 Task: Open Card Business License Review in Board Market Analysis for Mergers and Acquisitions to Workspace Event Planning and Coordination and add a team member Softage.1@softage.net, a label Green, a checklist Public Relations, an attachment from Trello, a color Green and finally, add a card description 'Develop and launch new customer engagement program' and a comment 'This task requires us to be proactive in identifying potential opportunities for improvement and growth.'. Add a start date 'Jan 09, 1900' with a due date 'Jan 16, 1900'
Action: Mouse moved to (734, 190)
Screenshot: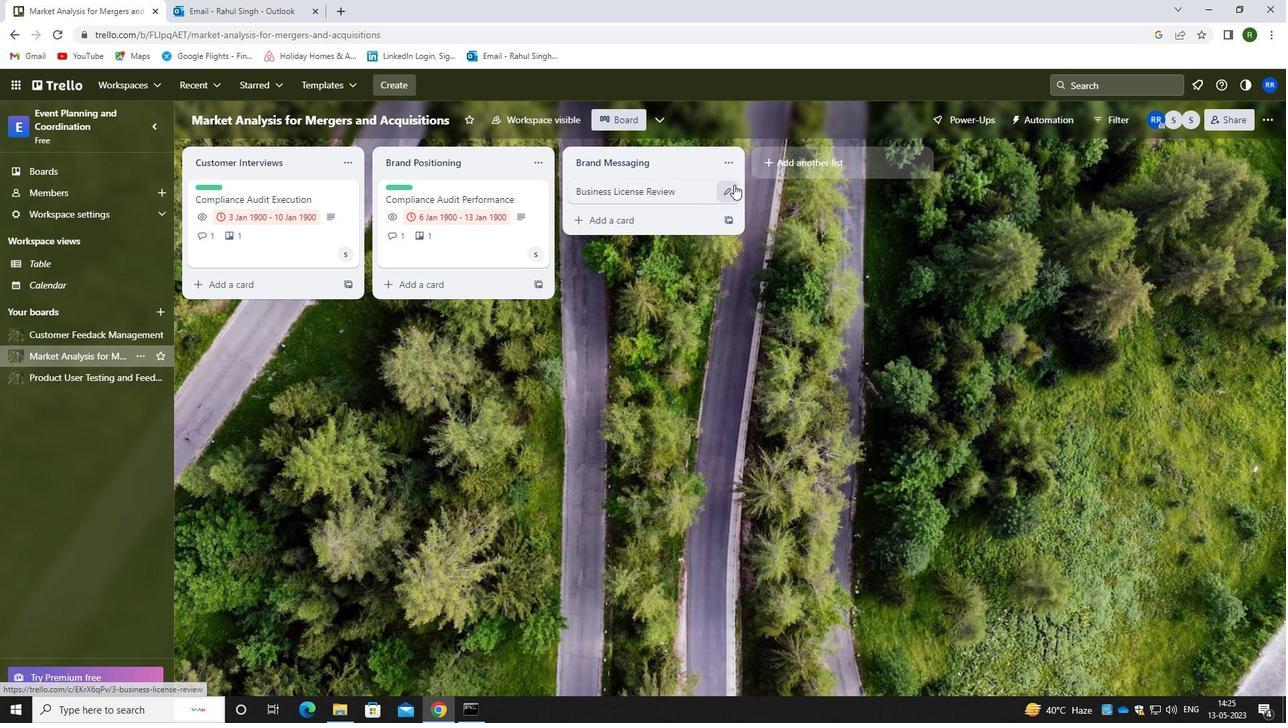 
Action: Mouse pressed left at (734, 190)
Screenshot: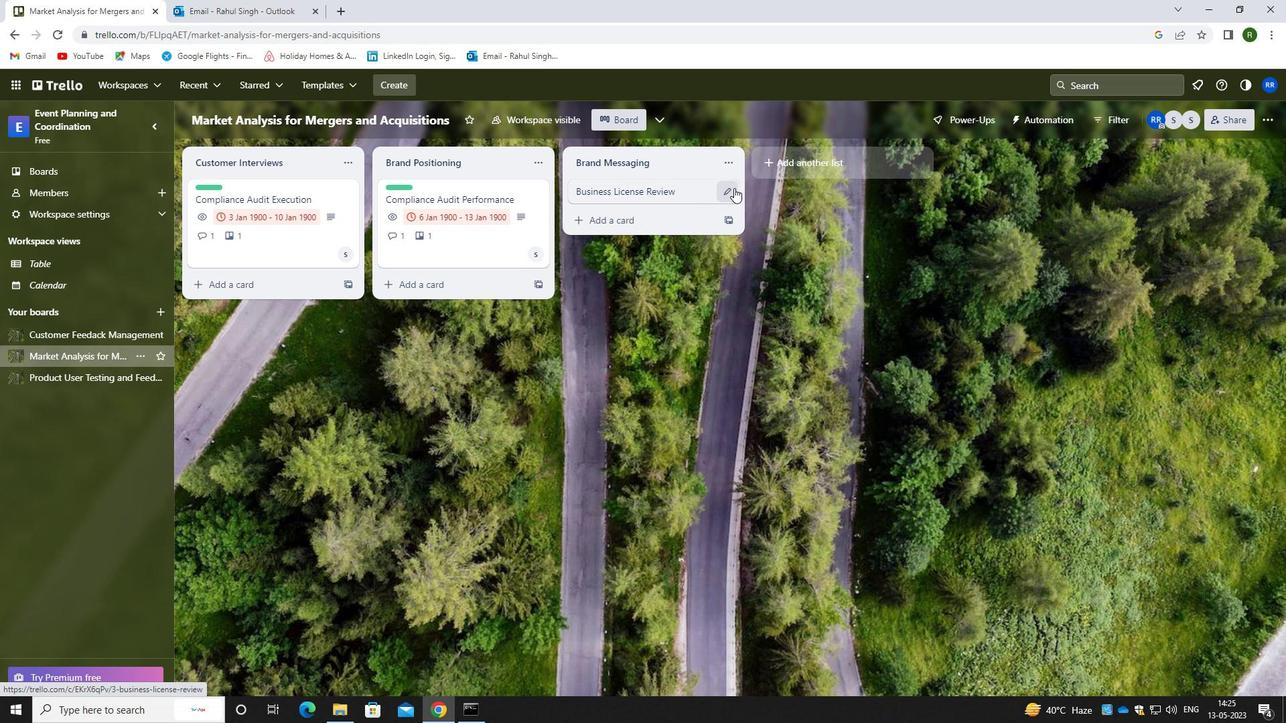 
Action: Mouse moved to (788, 193)
Screenshot: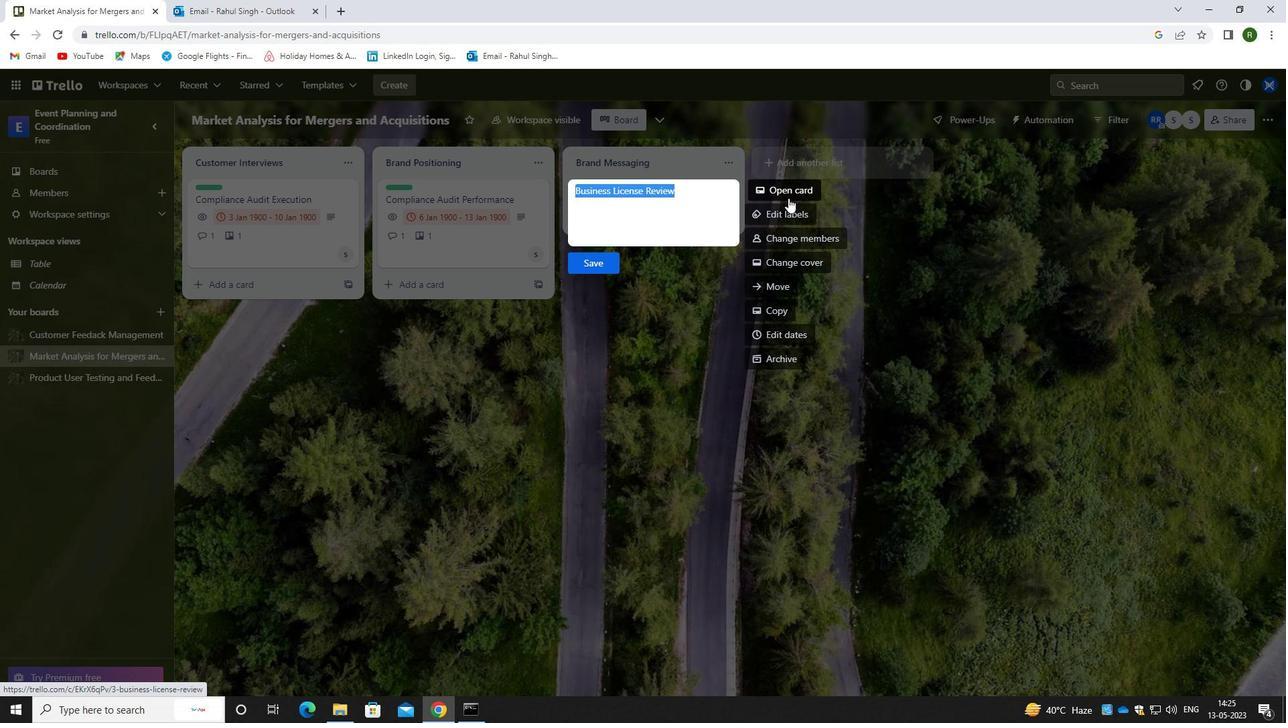 
Action: Mouse pressed left at (788, 193)
Screenshot: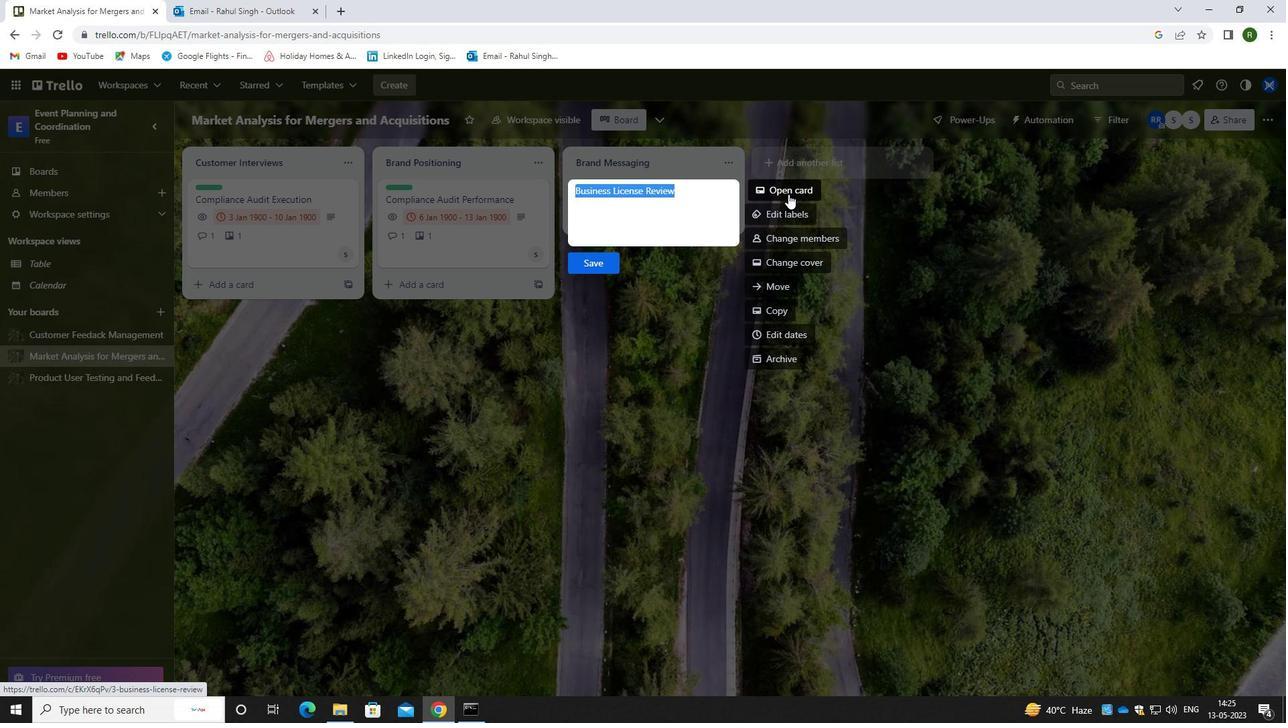 
Action: Mouse moved to (802, 238)
Screenshot: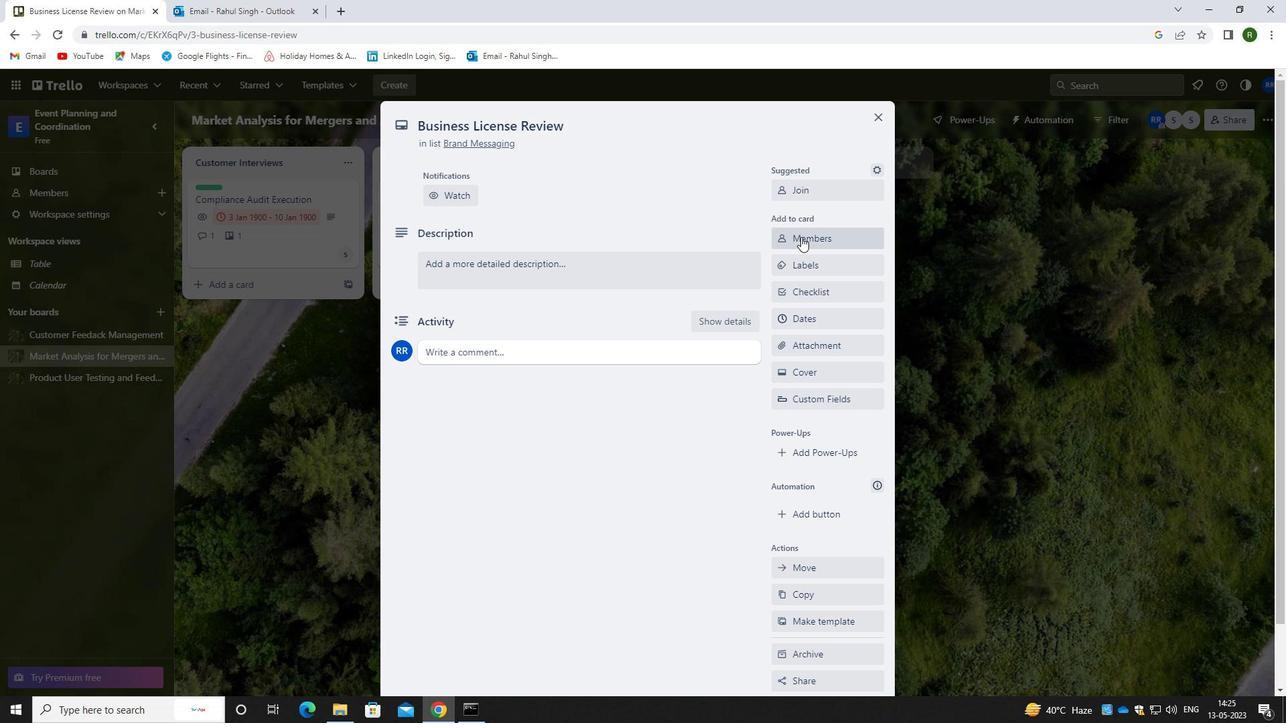 
Action: Mouse pressed left at (802, 238)
Screenshot: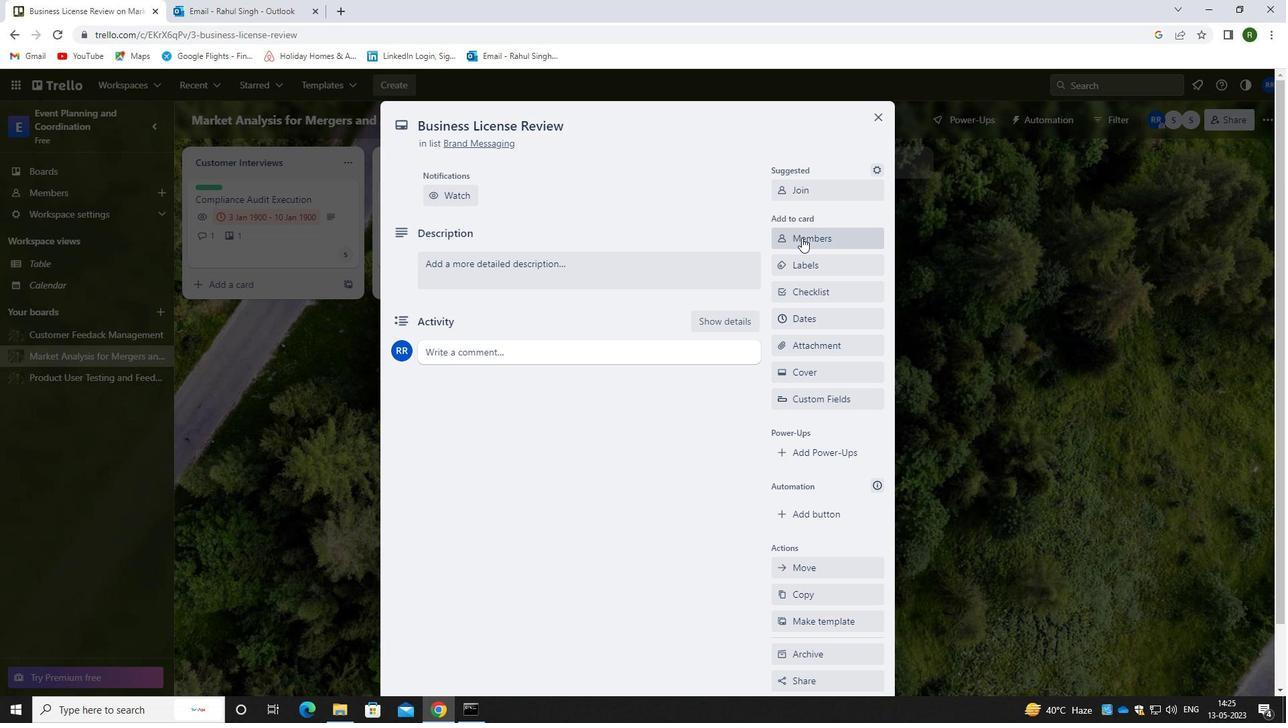
Action: Mouse moved to (743, 258)
Screenshot: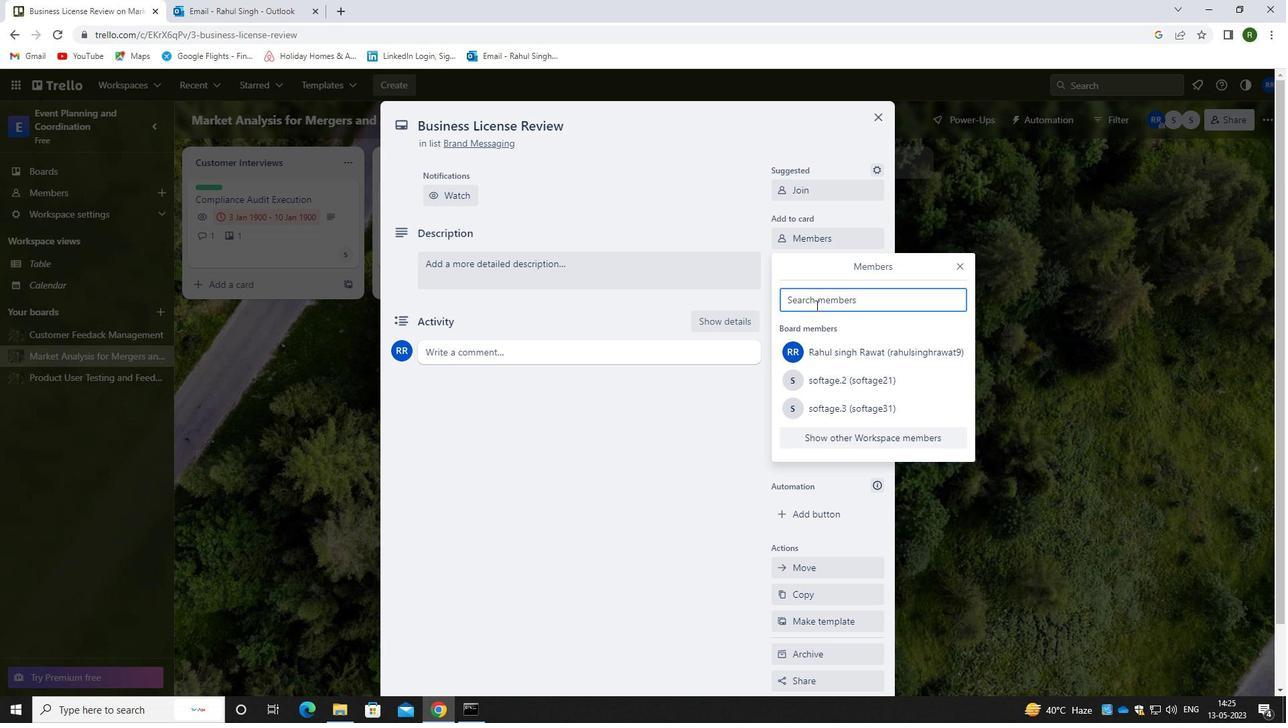 
Action: Key pressed <Key.caps_lock>s<Key.caps_lock>oftage.1<Key.shift>@SOFTAGE.NET
Screenshot: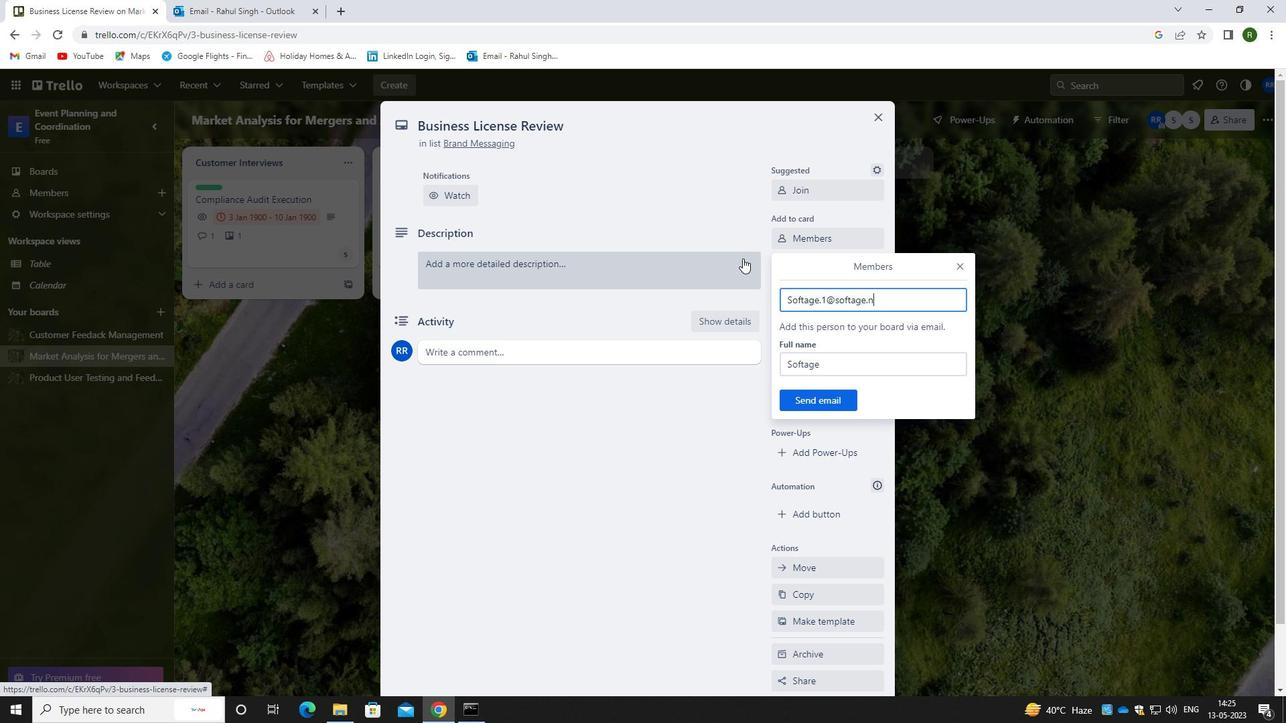 
Action: Mouse moved to (794, 398)
Screenshot: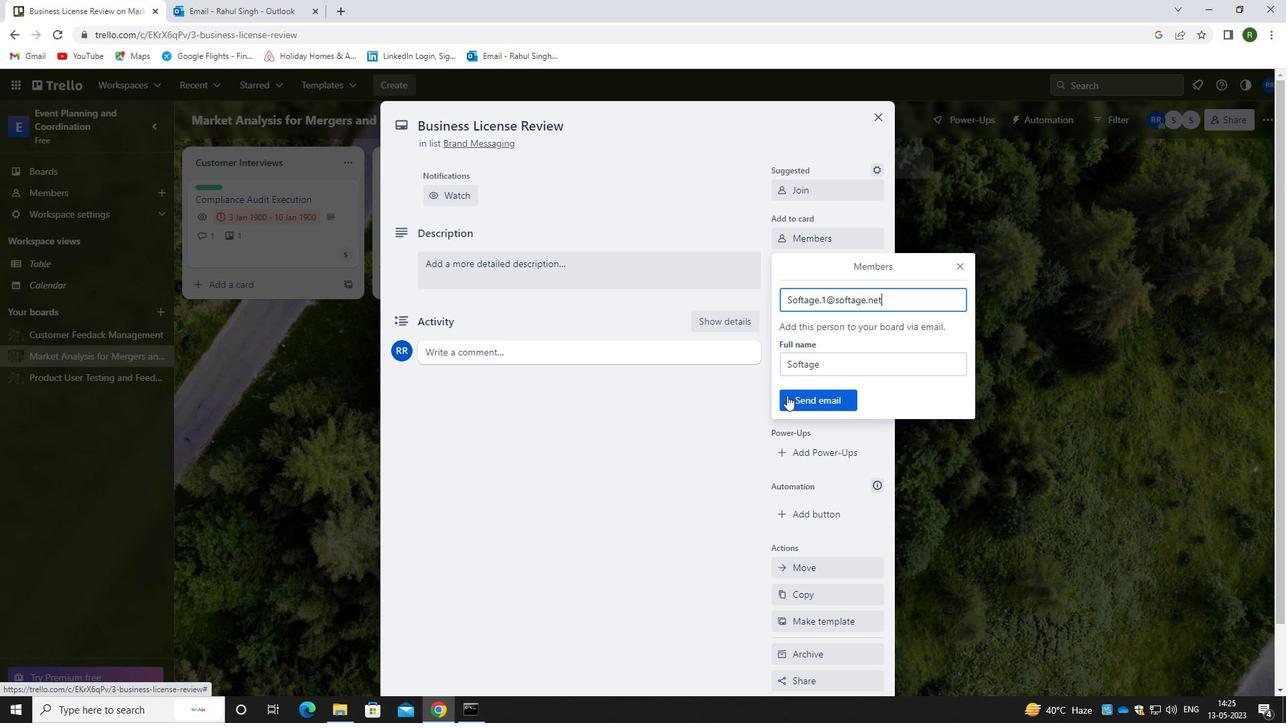 
Action: Mouse pressed left at (794, 398)
Screenshot: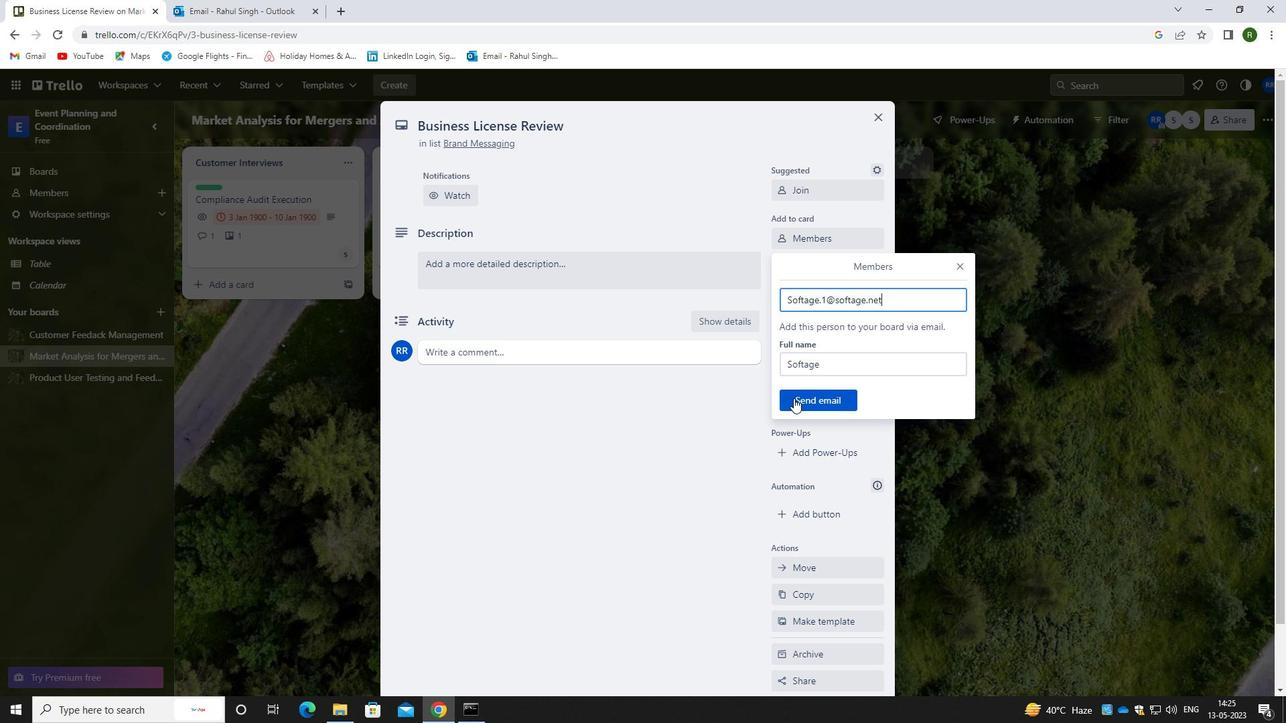 
Action: Mouse moved to (812, 266)
Screenshot: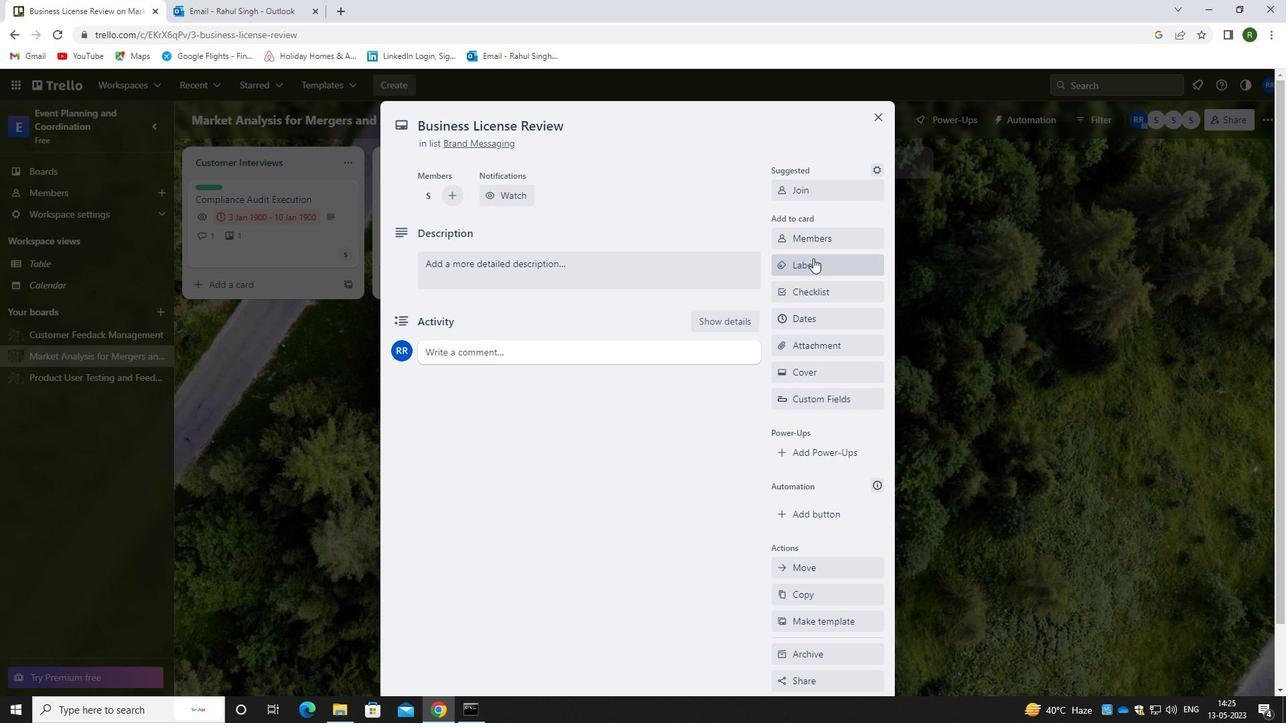 
Action: Mouse pressed left at (812, 266)
Screenshot: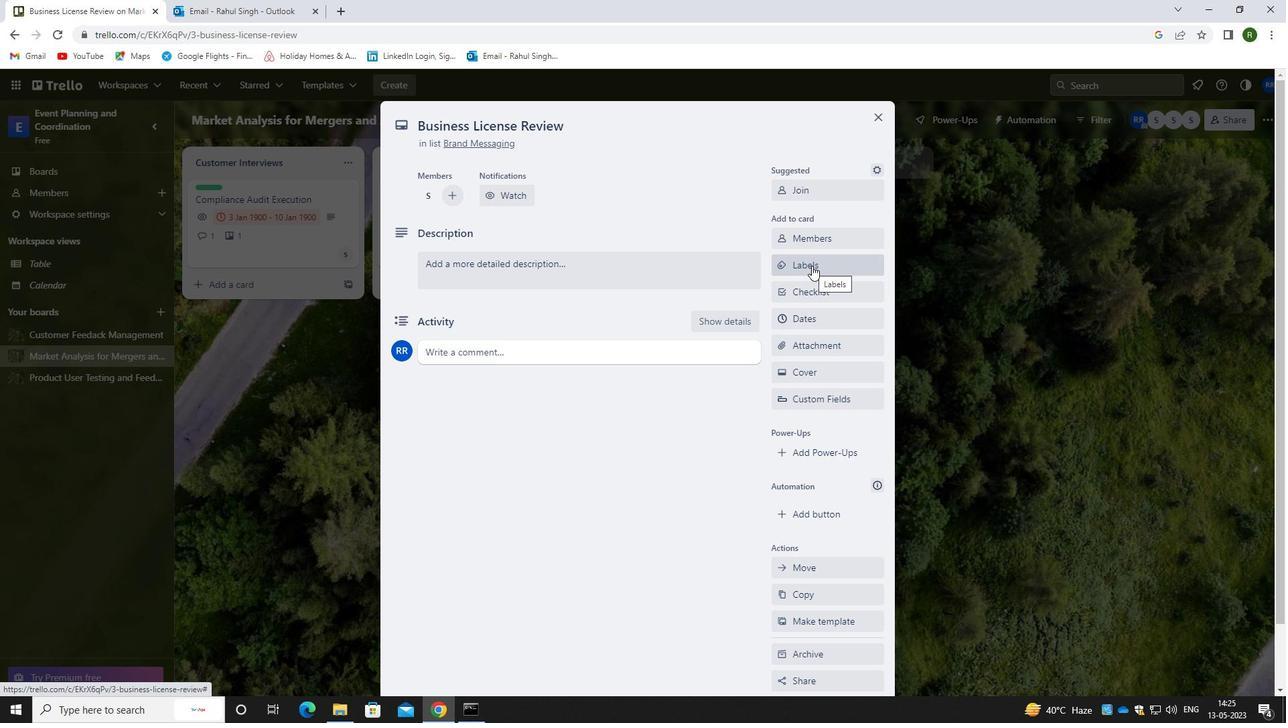 
Action: Mouse moved to (808, 270)
Screenshot: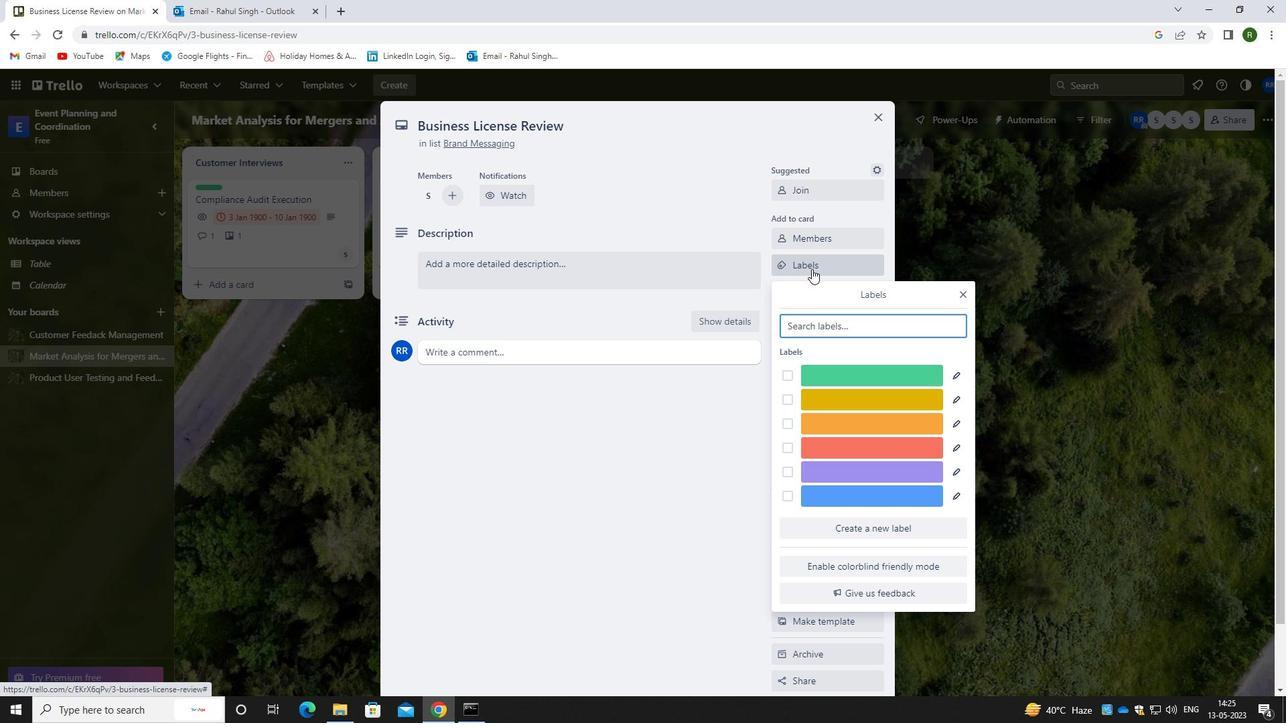 
Action: Key pressed GREEN
Screenshot: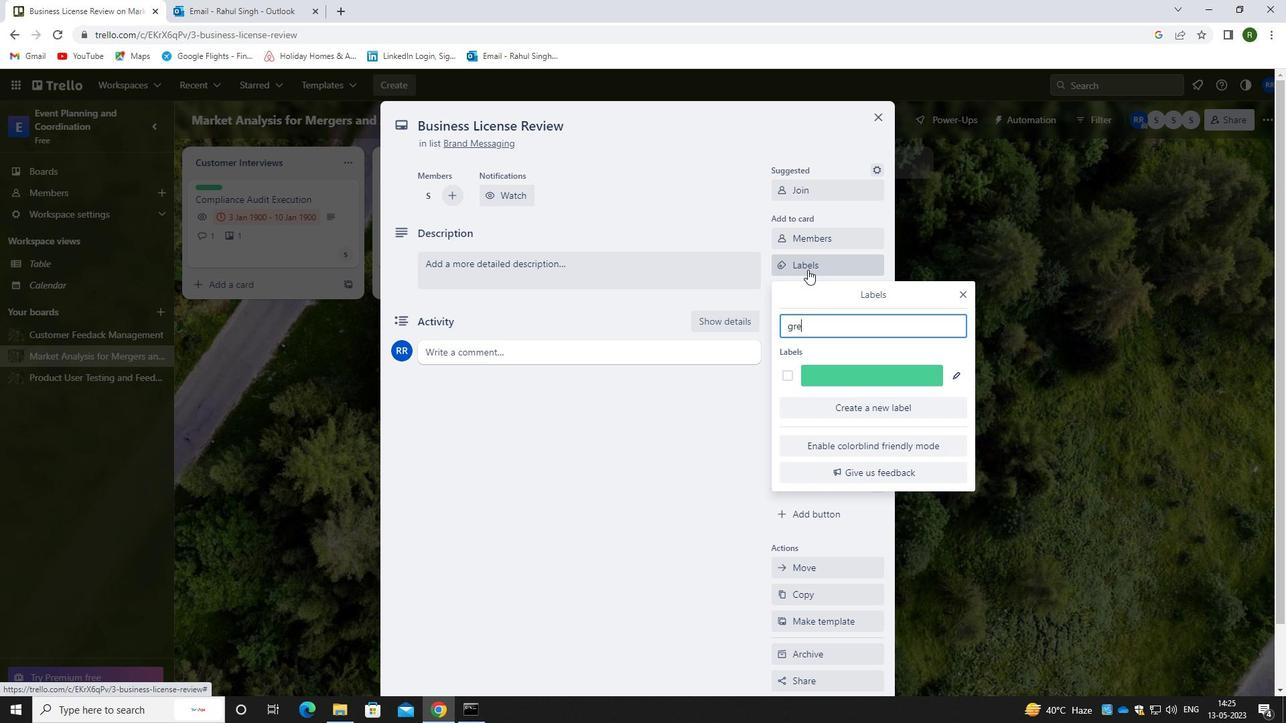 
Action: Mouse moved to (790, 375)
Screenshot: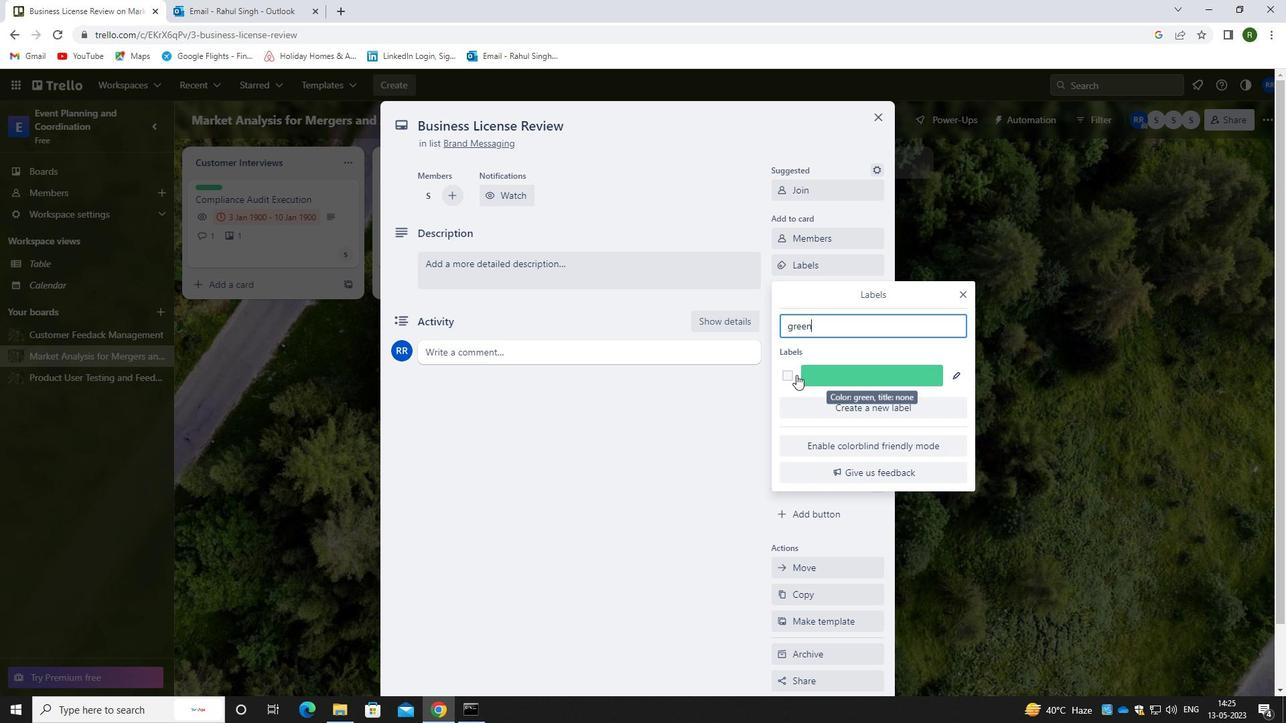 
Action: Mouse pressed left at (790, 375)
Screenshot: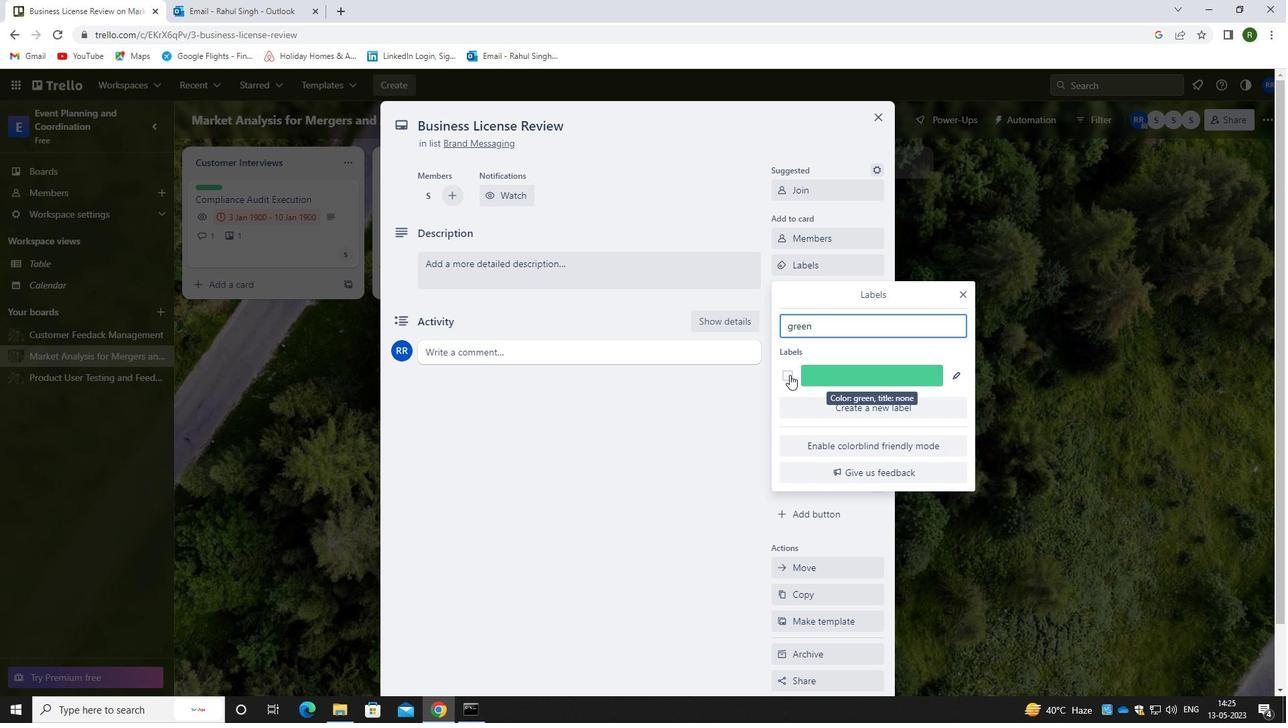 
Action: Mouse moved to (696, 422)
Screenshot: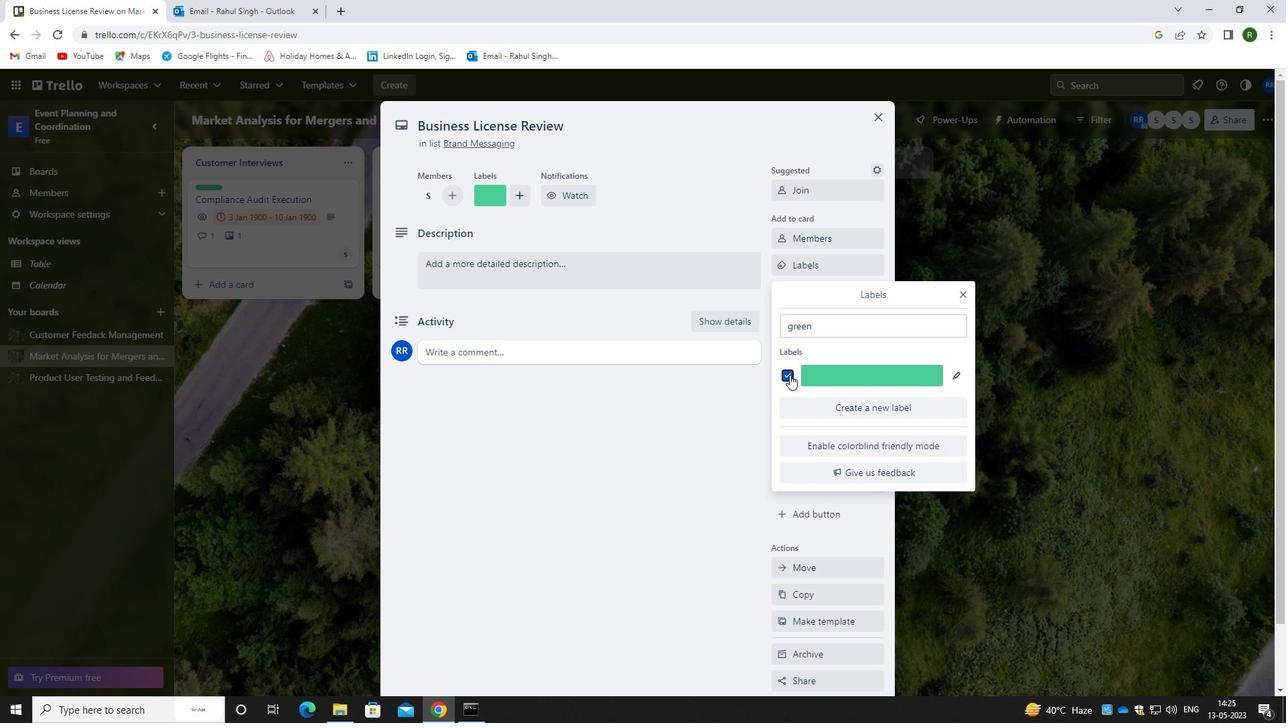 
Action: Mouse pressed left at (696, 422)
Screenshot: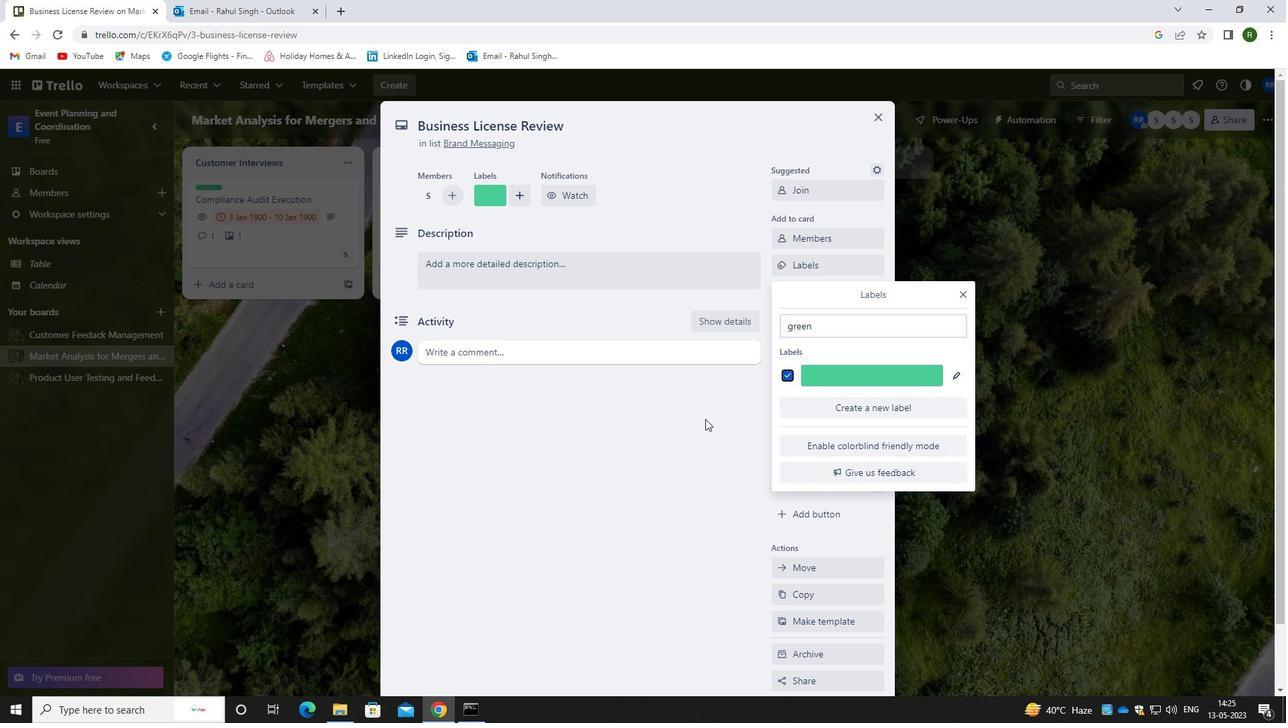 
Action: Mouse moved to (819, 295)
Screenshot: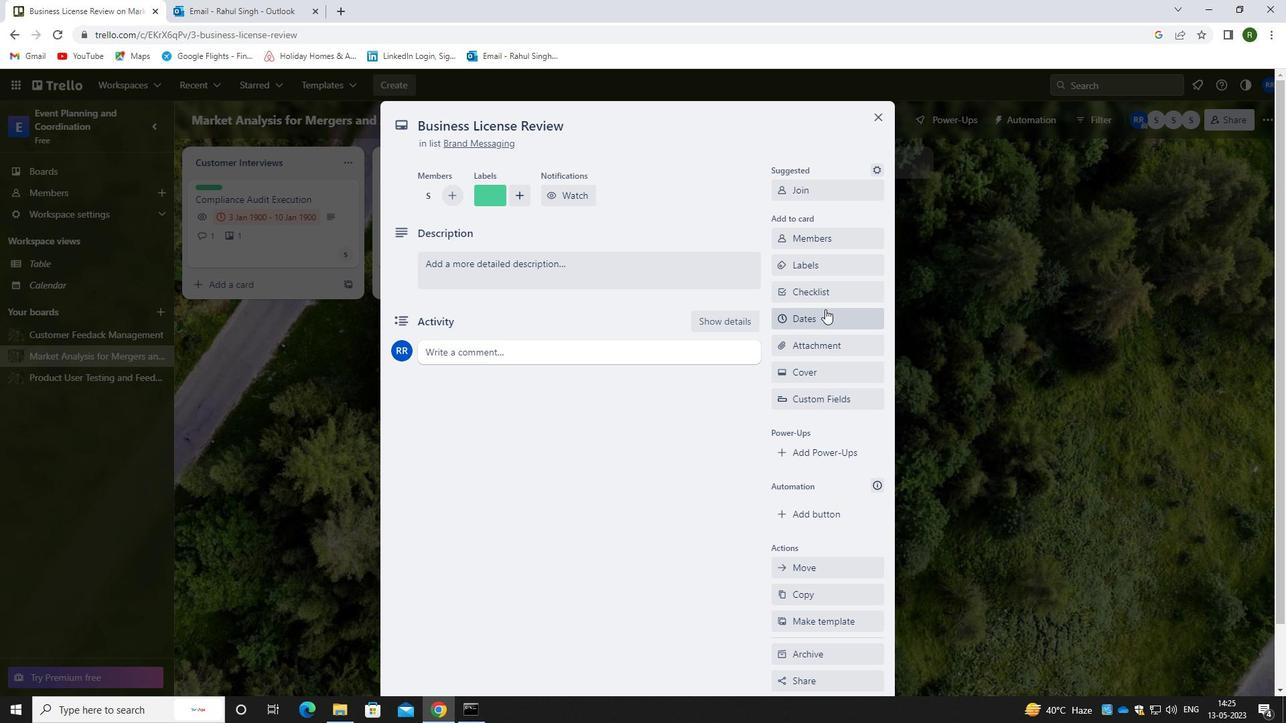 
Action: Mouse pressed left at (819, 295)
Screenshot: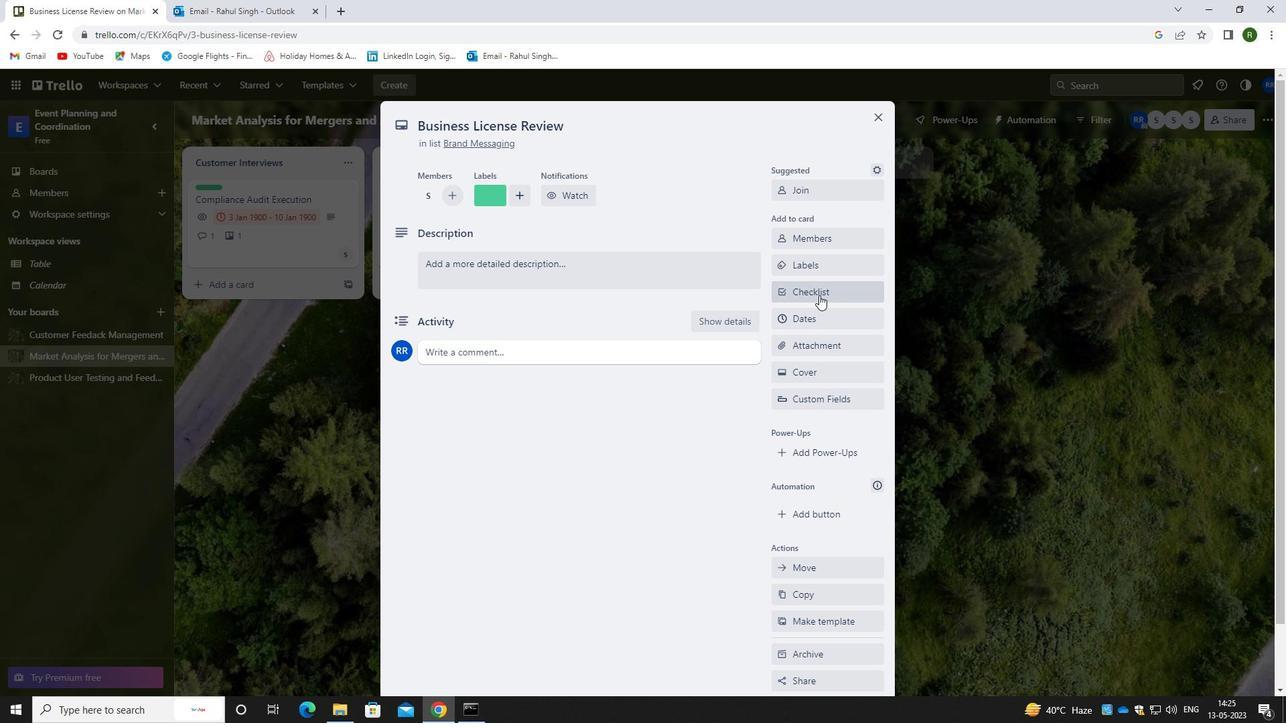
Action: Mouse moved to (780, 397)
Screenshot: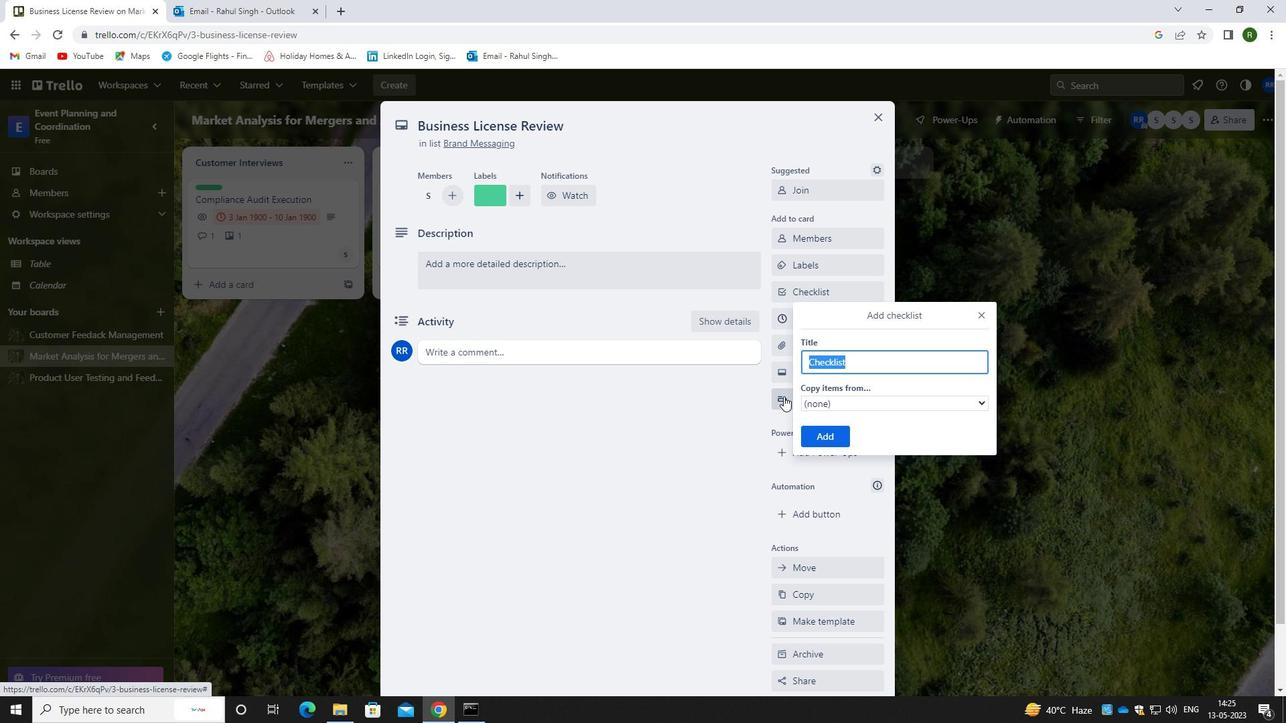 
Action: Key pressed <Key.caps_lock>P<Key.caps_lock>UBLIC<Key.space><Key.caps_lock>R<Key.caps_lock>ELATIONS
Screenshot: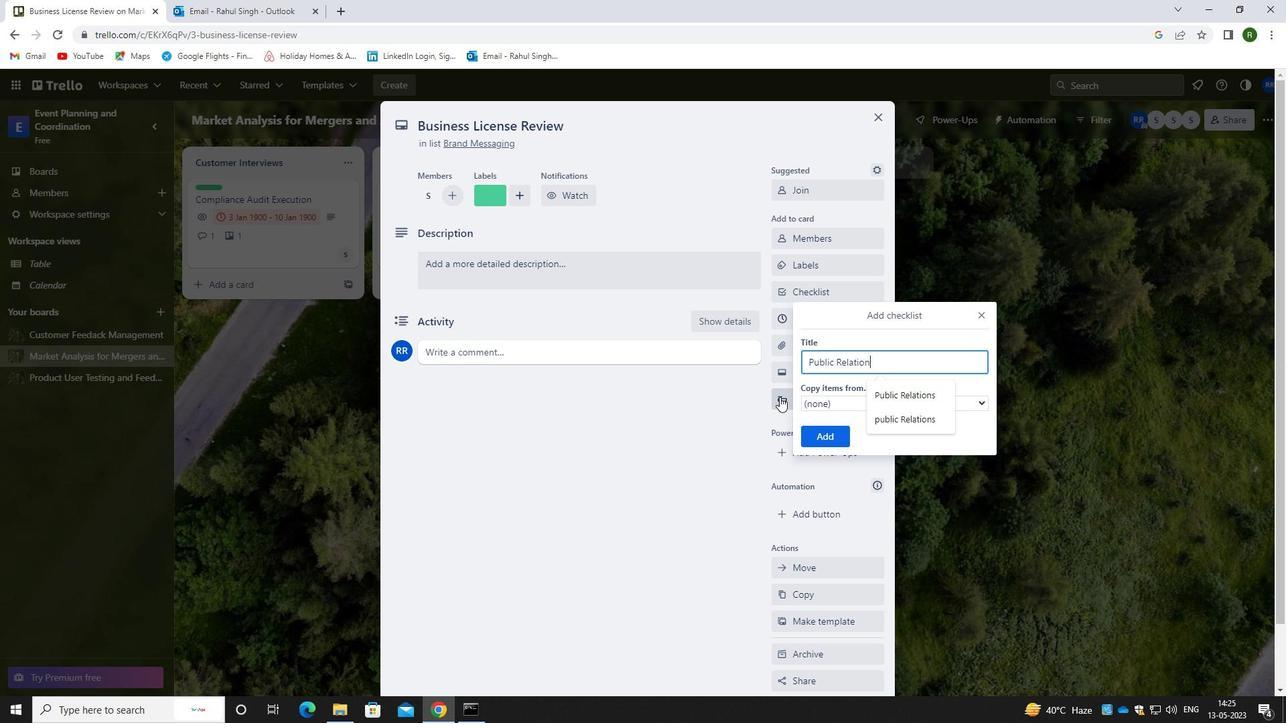 
Action: Mouse moved to (827, 433)
Screenshot: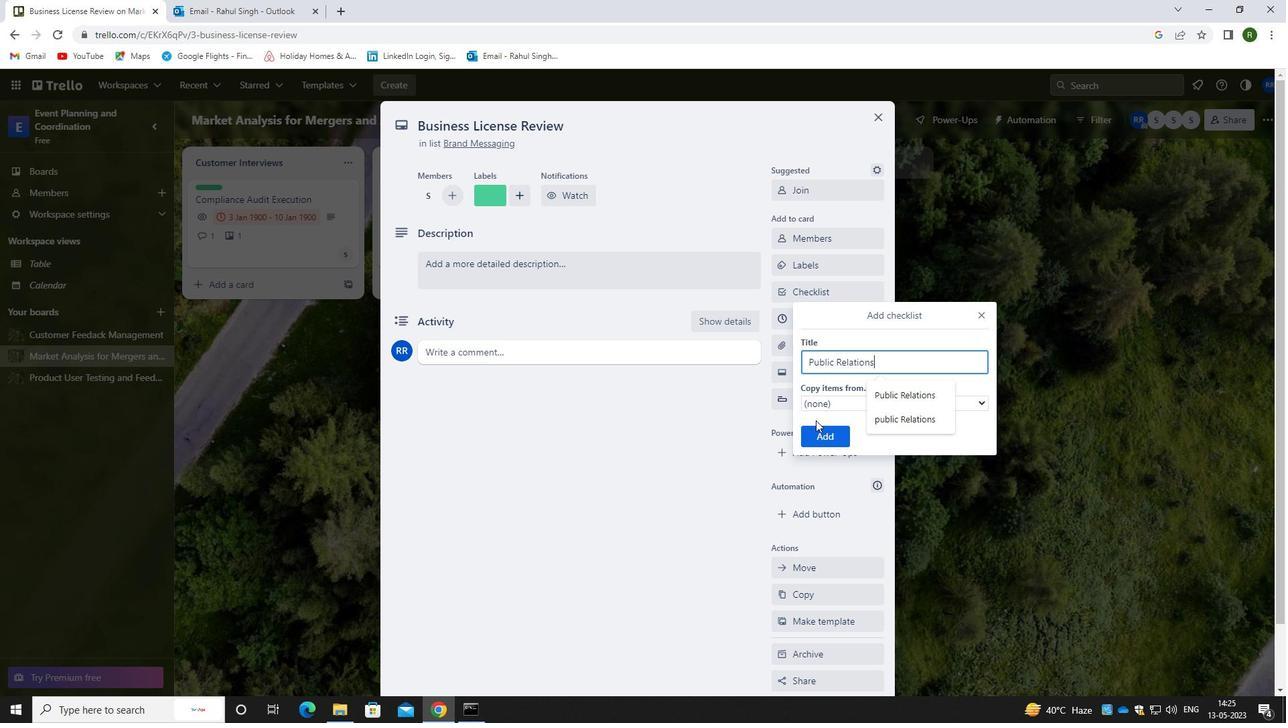 
Action: Mouse pressed left at (827, 433)
Screenshot: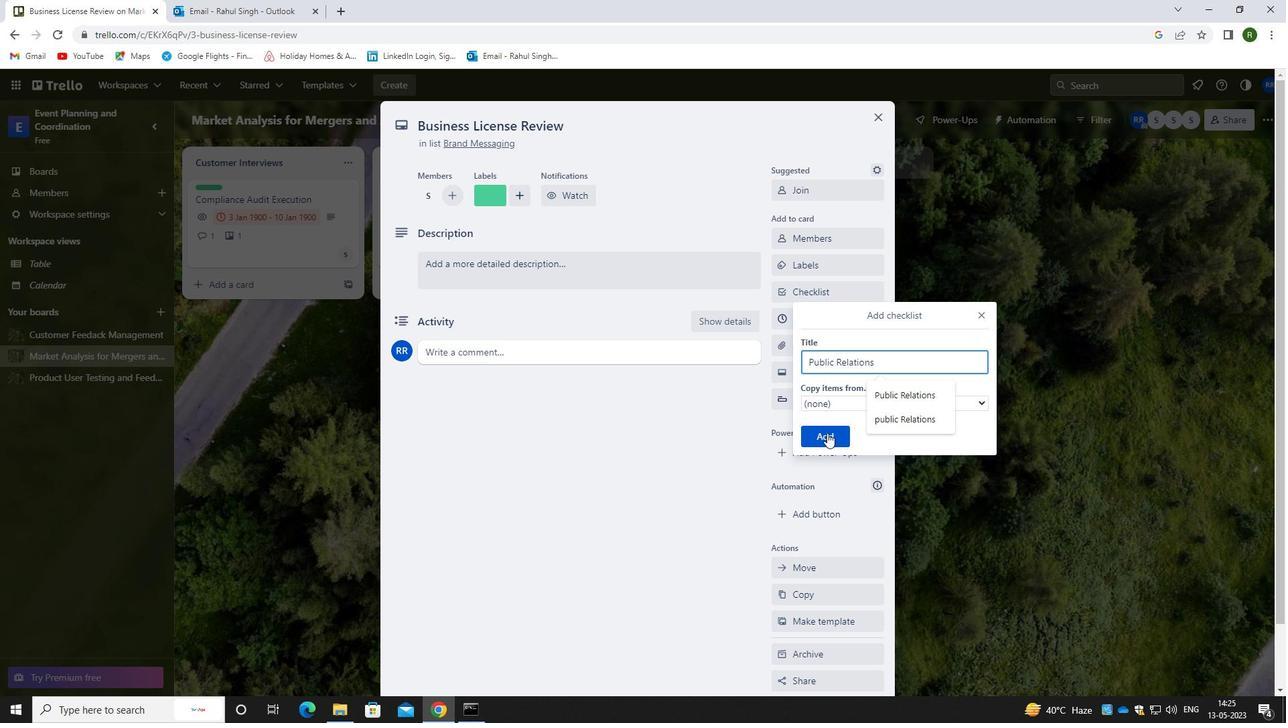 
Action: Mouse moved to (813, 343)
Screenshot: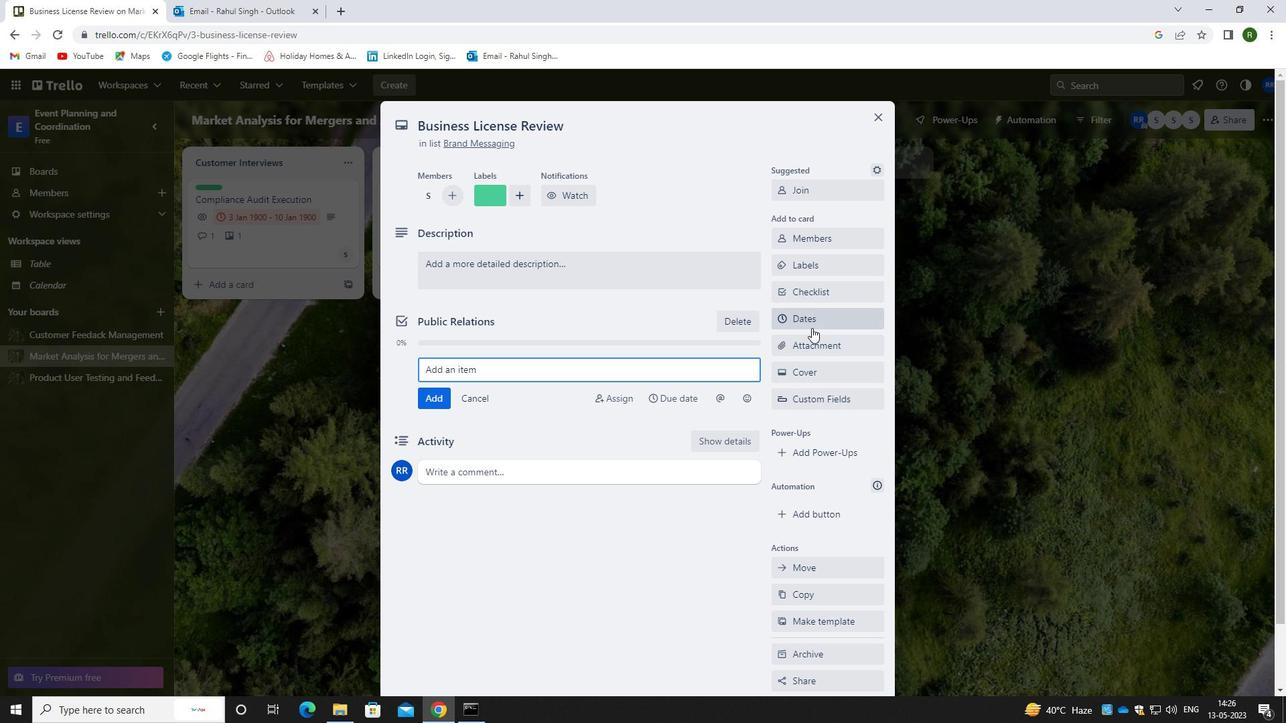 
Action: Mouse pressed left at (813, 343)
Screenshot: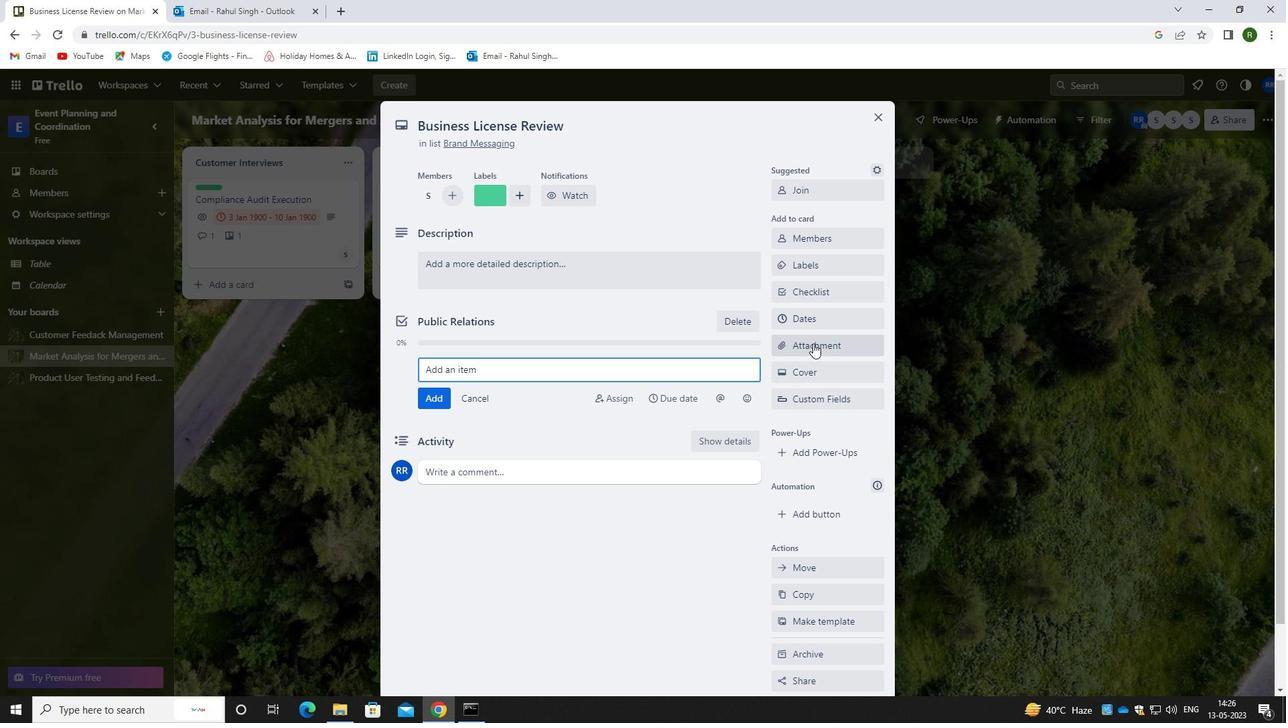 
Action: Mouse moved to (816, 424)
Screenshot: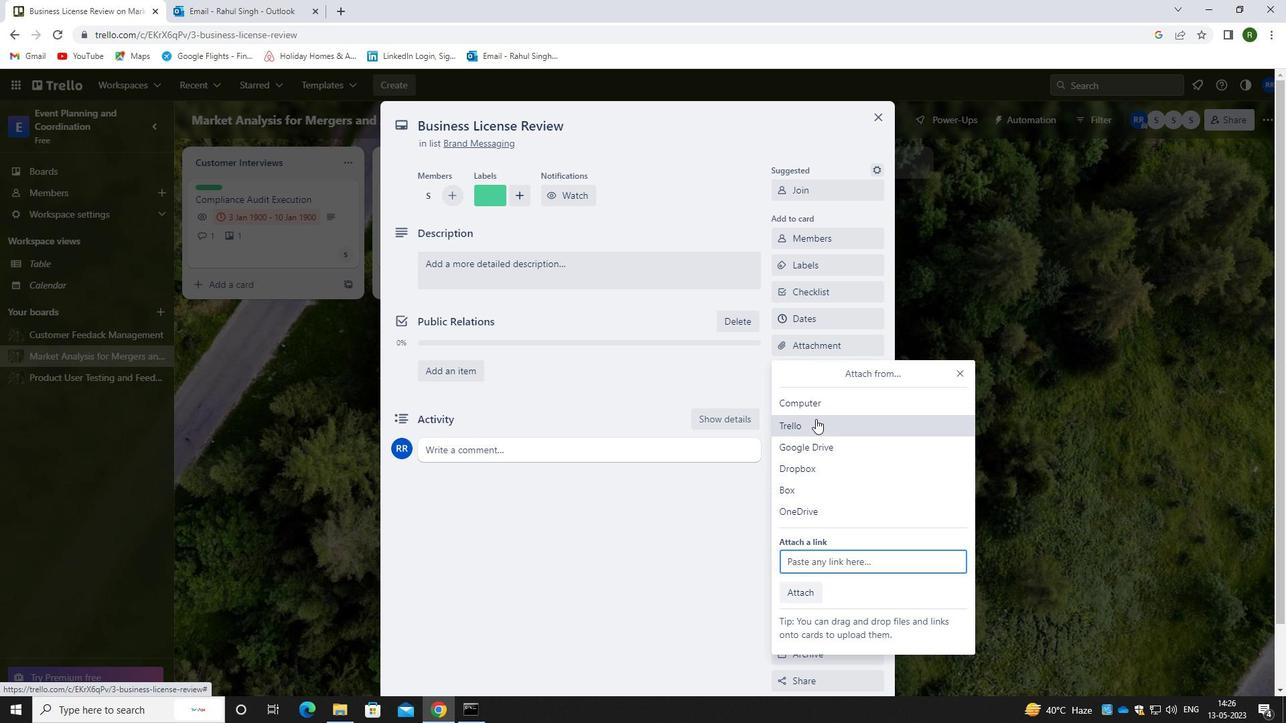 
Action: Mouse pressed left at (816, 424)
Screenshot: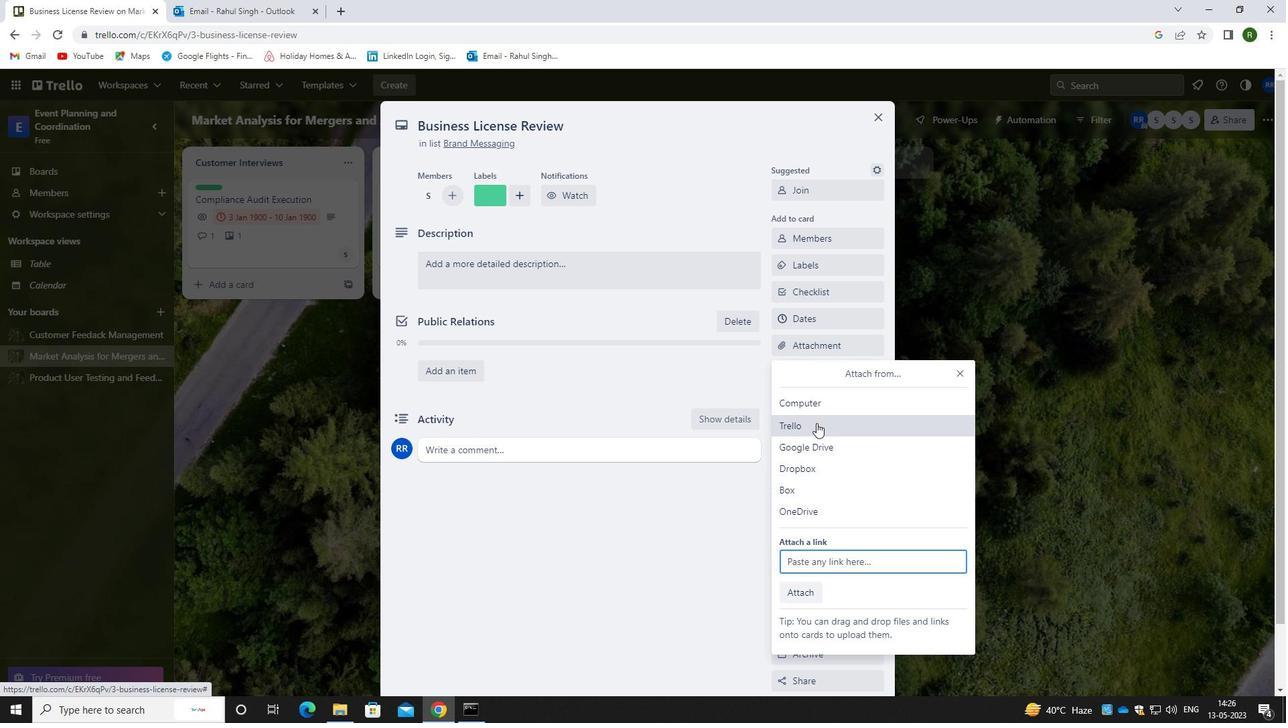 
Action: Mouse moved to (850, 362)
Screenshot: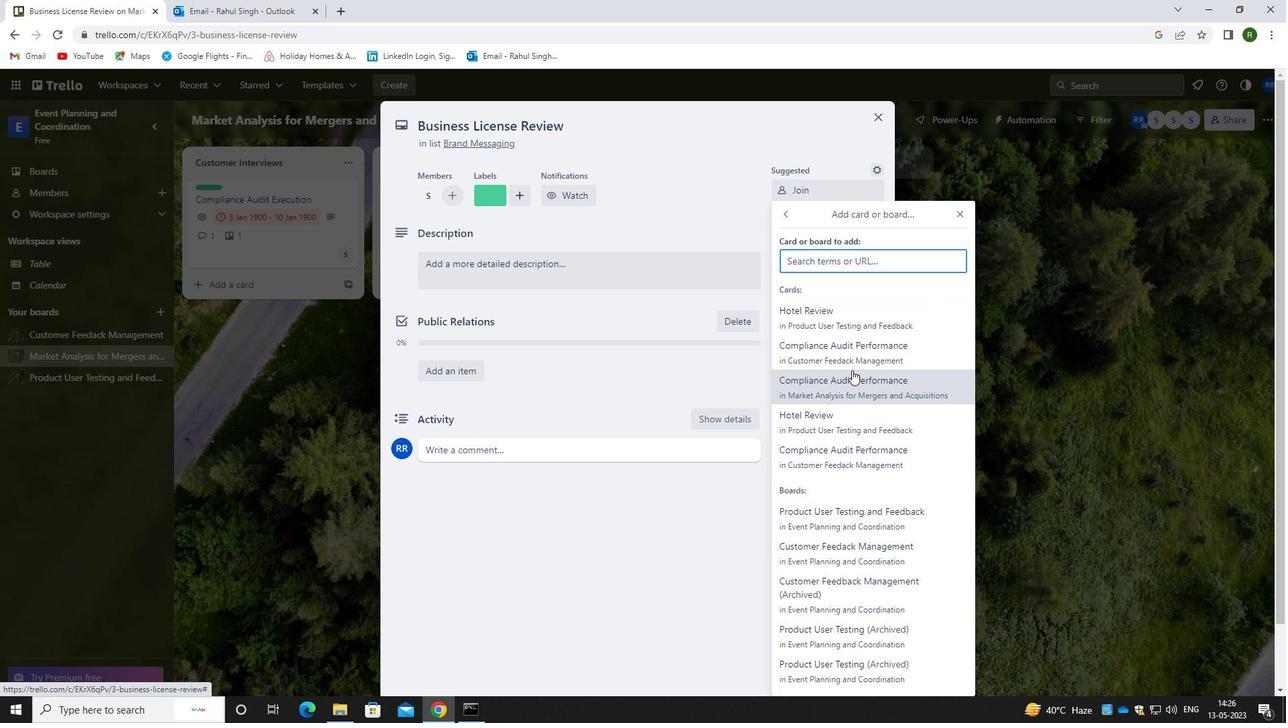 
Action: Mouse pressed left at (850, 362)
Screenshot: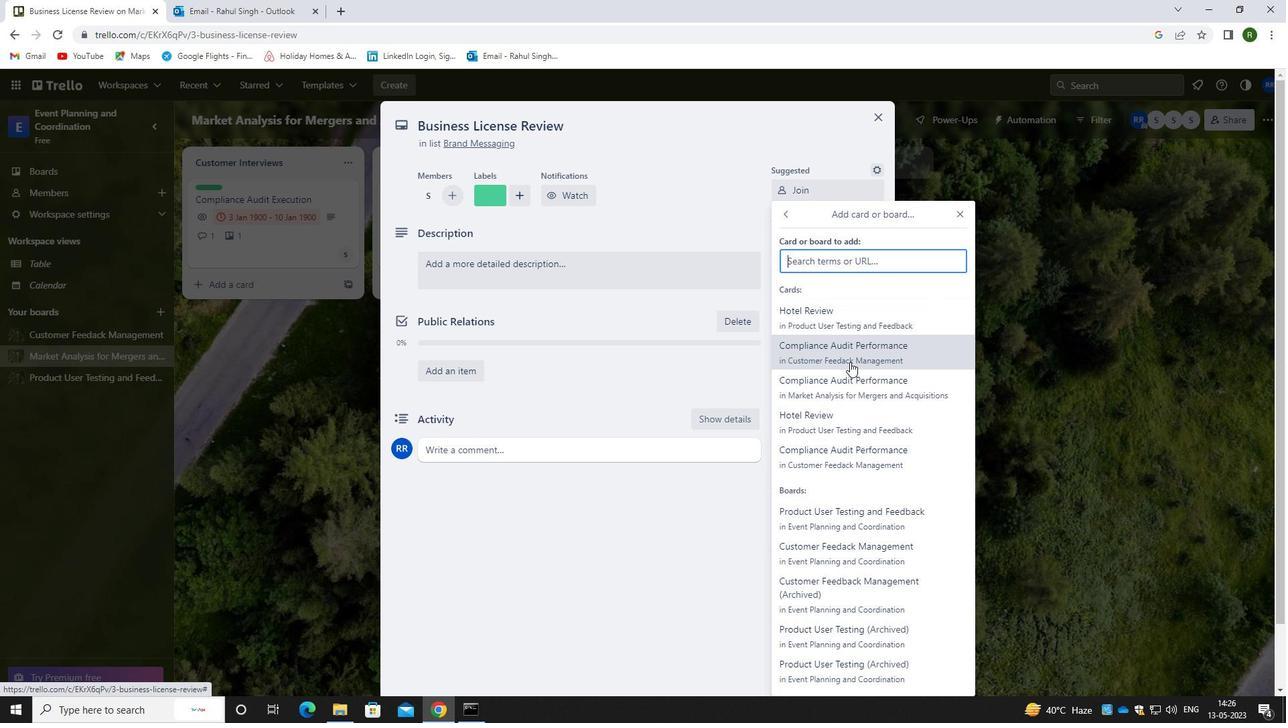 
Action: Mouse moved to (699, 414)
Screenshot: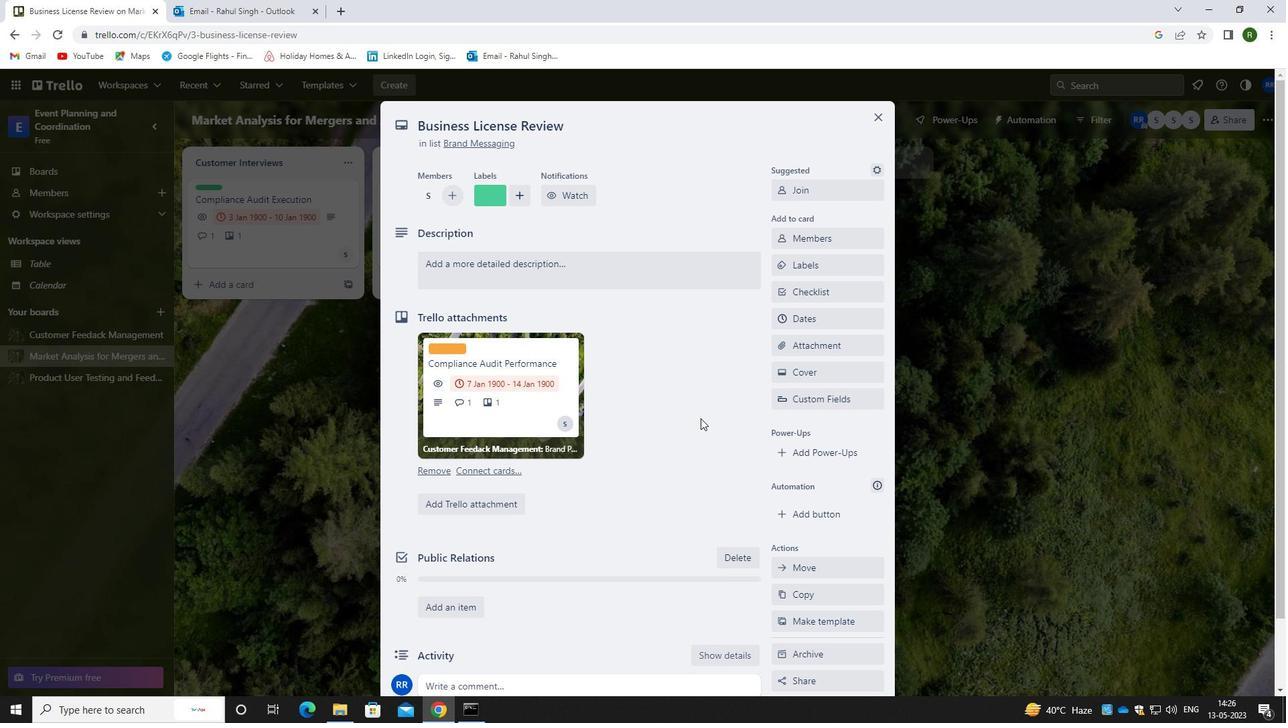 
Action: Mouse scrolled (699, 415) with delta (0, 0)
Screenshot: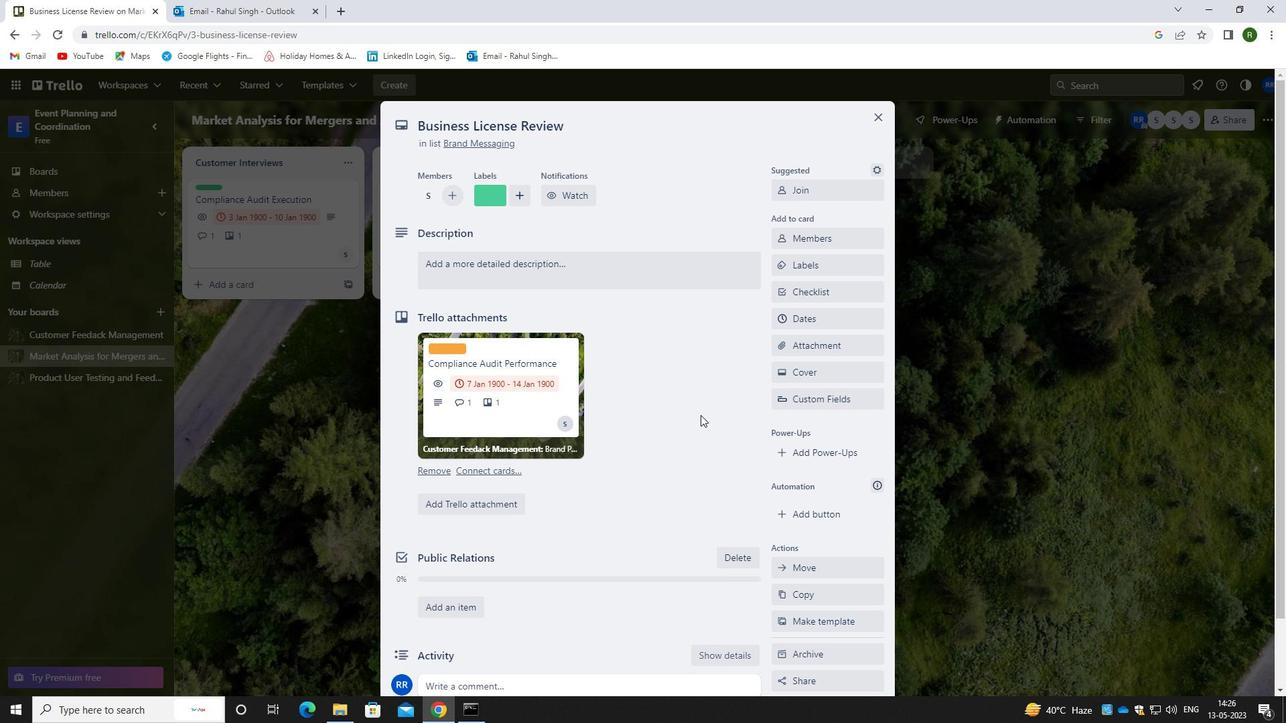 
Action: Mouse scrolled (699, 415) with delta (0, 0)
Screenshot: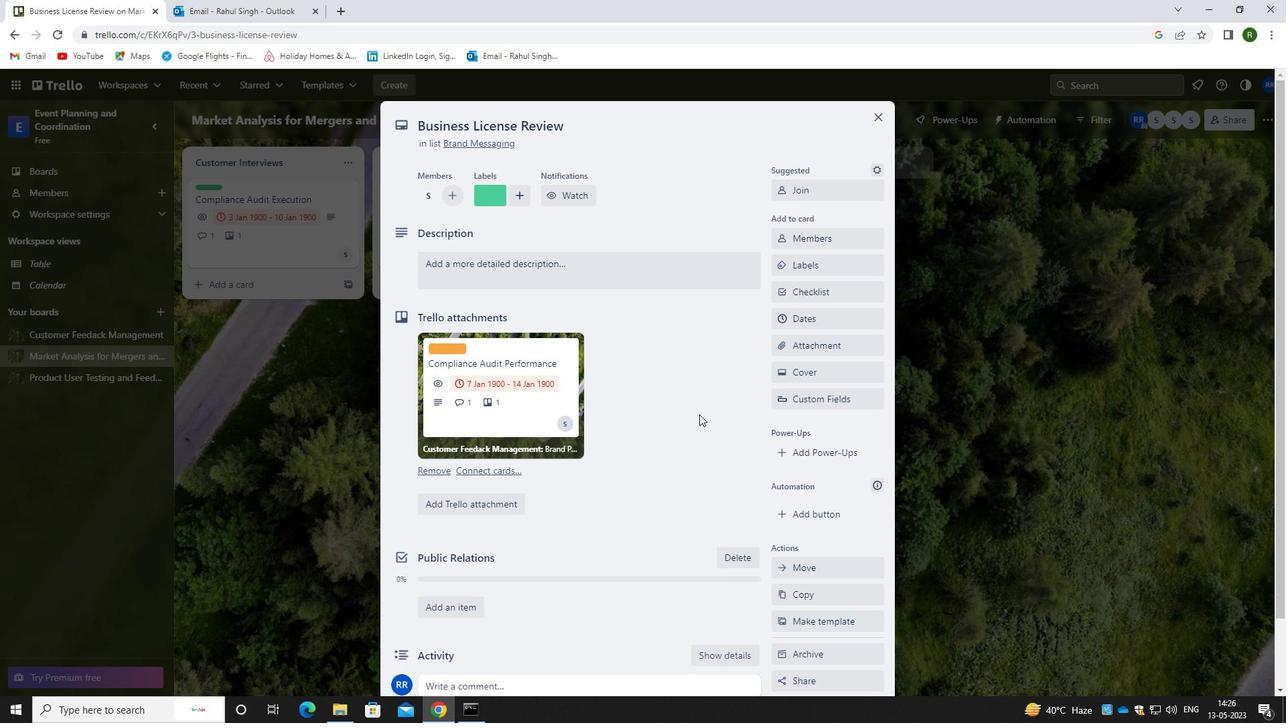 
Action: Mouse moved to (593, 273)
Screenshot: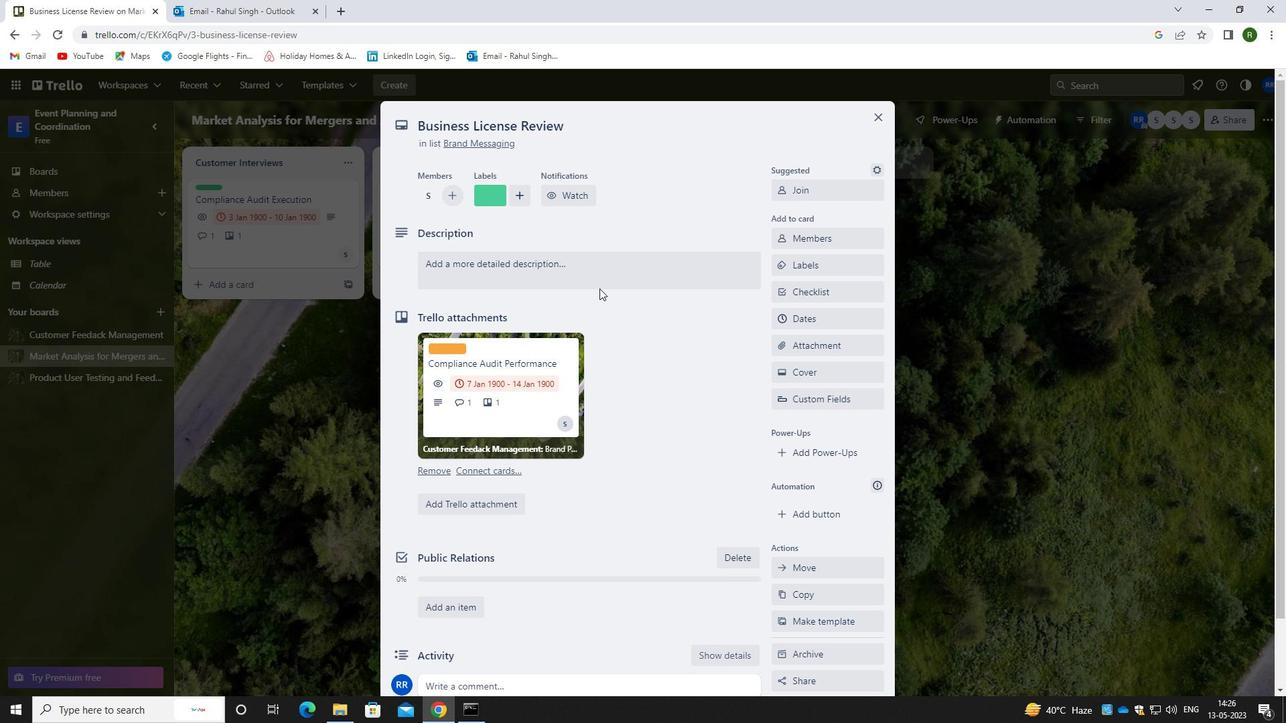 
Action: Mouse pressed left at (593, 273)
Screenshot: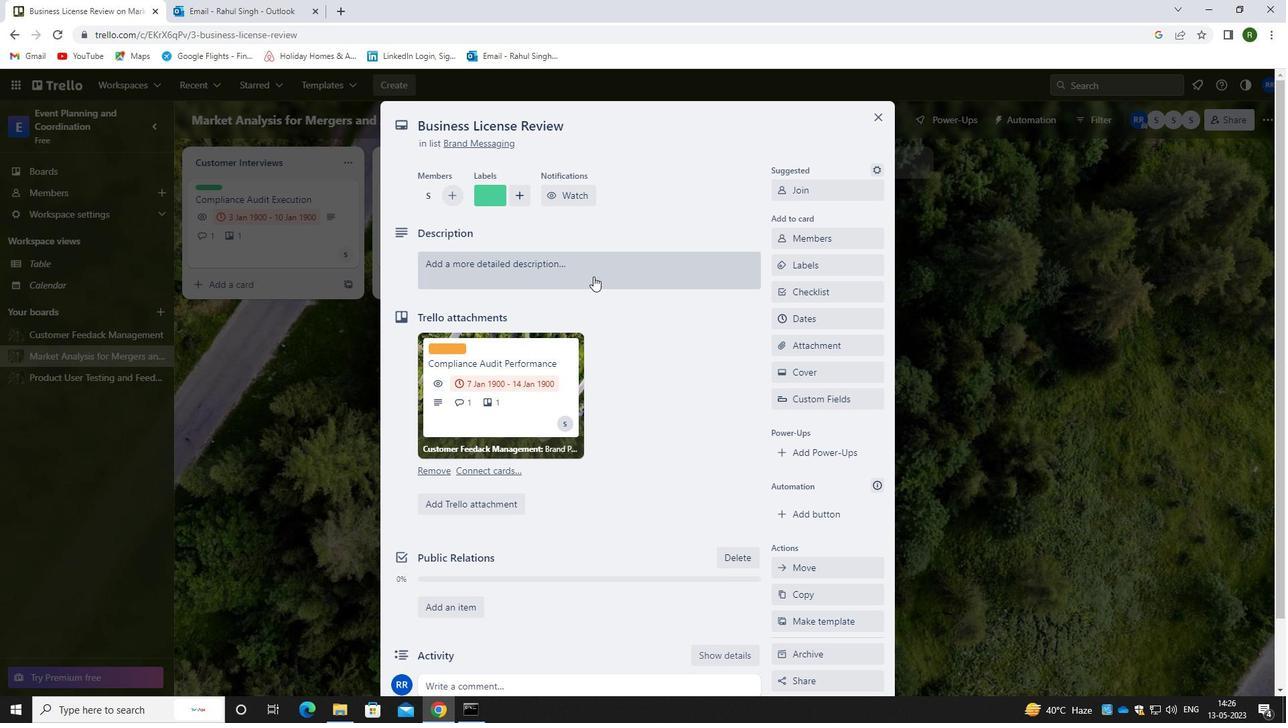 
Action: Mouse moved to (590, 326)
Screenshot: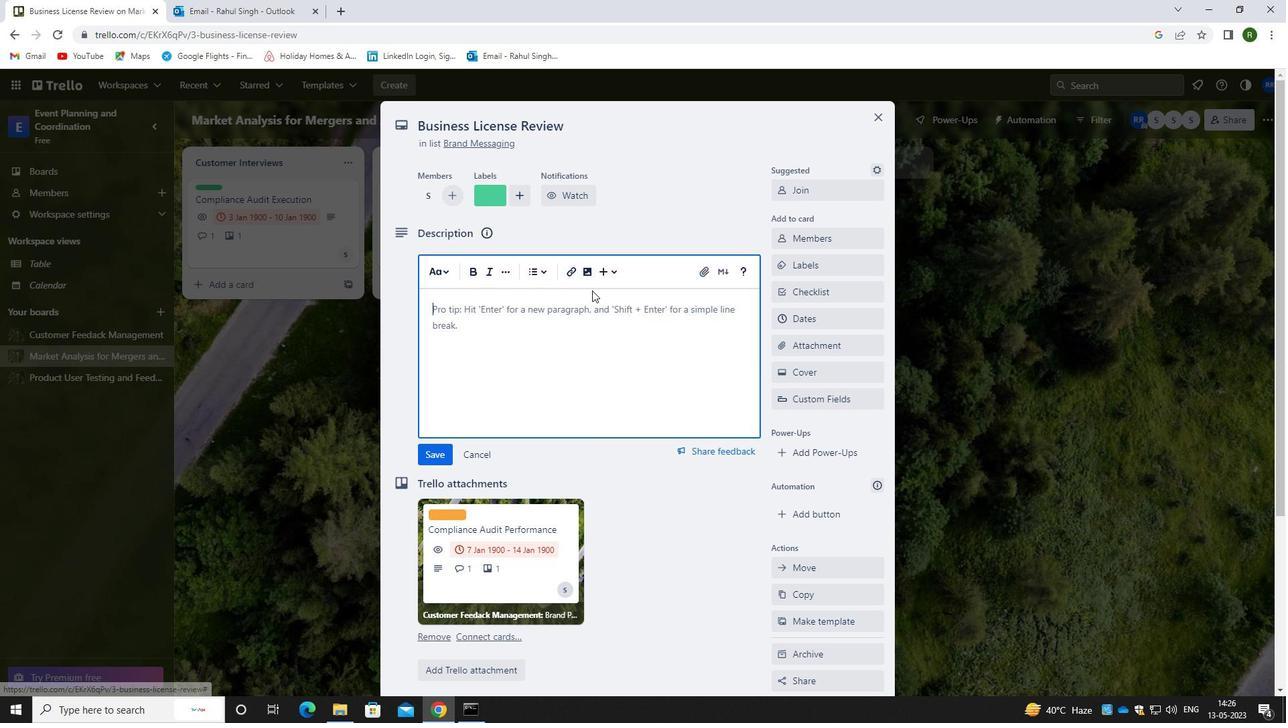 
Action: Mouse pressed left at (590, 326)
Screenshot: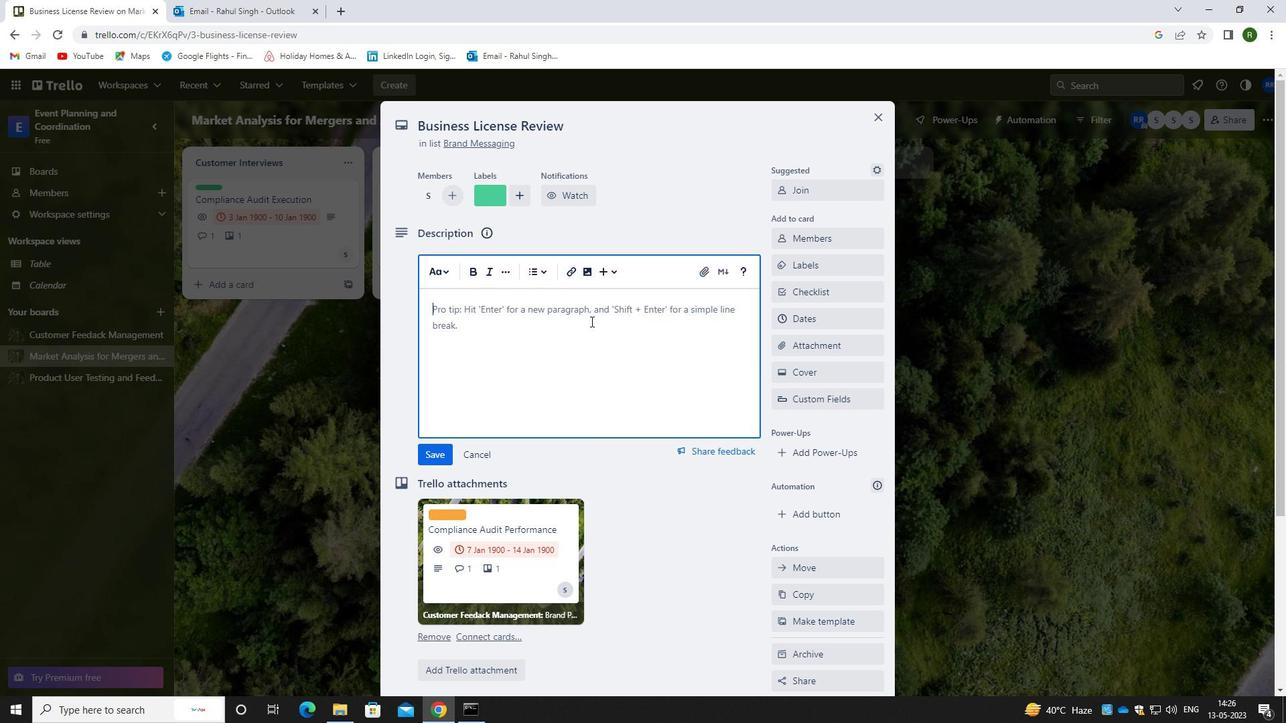 
Action: Mouse moved to (589, 327)
Screenshot: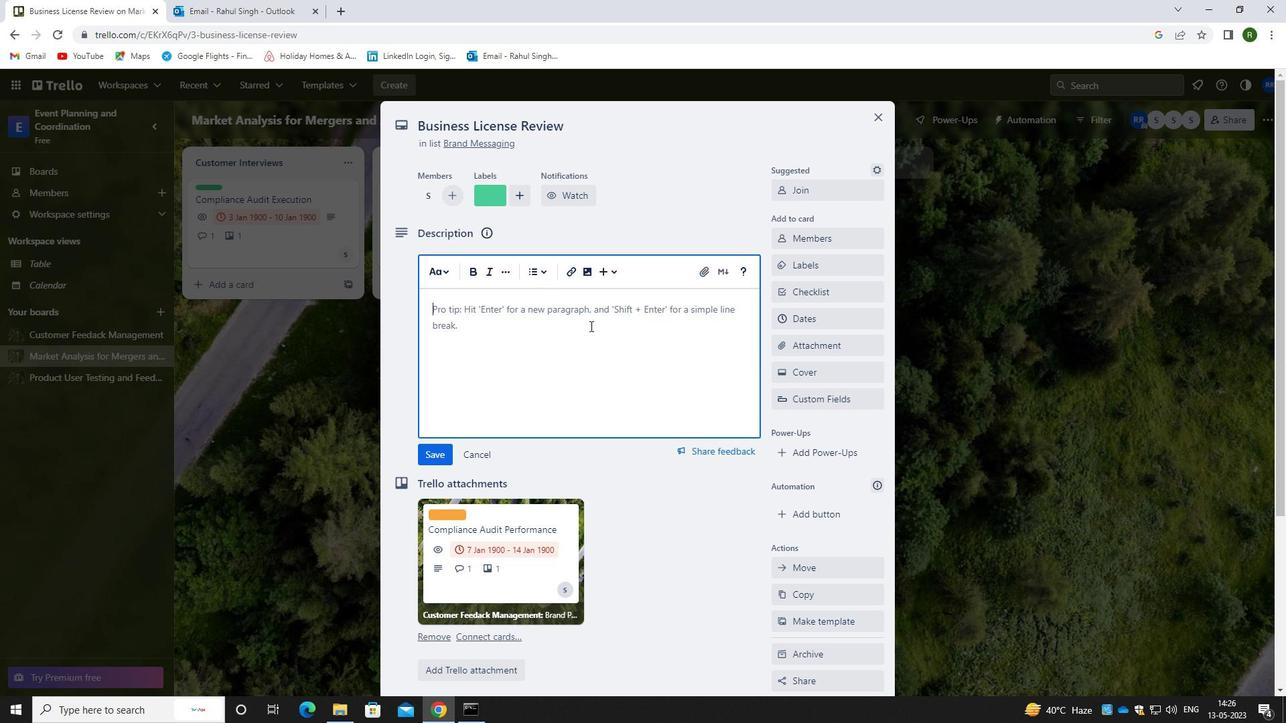 
Action: Key pressed <Key.caps_lock>D<Key.caps_lock>EVELOP<Key.space>AND<Key.space>LAUCH<Key.space>NEW<Key.backspace><Key.backspace><Key.backspace><Key.backspace><Key.backspace><Key.backspace>NCH<Key.space>NEW<Key.space>CUSTOMER<Key.space>ENGAGEMENT<Key.space>PROGRA.<Key.backspace>M.
Screenshot: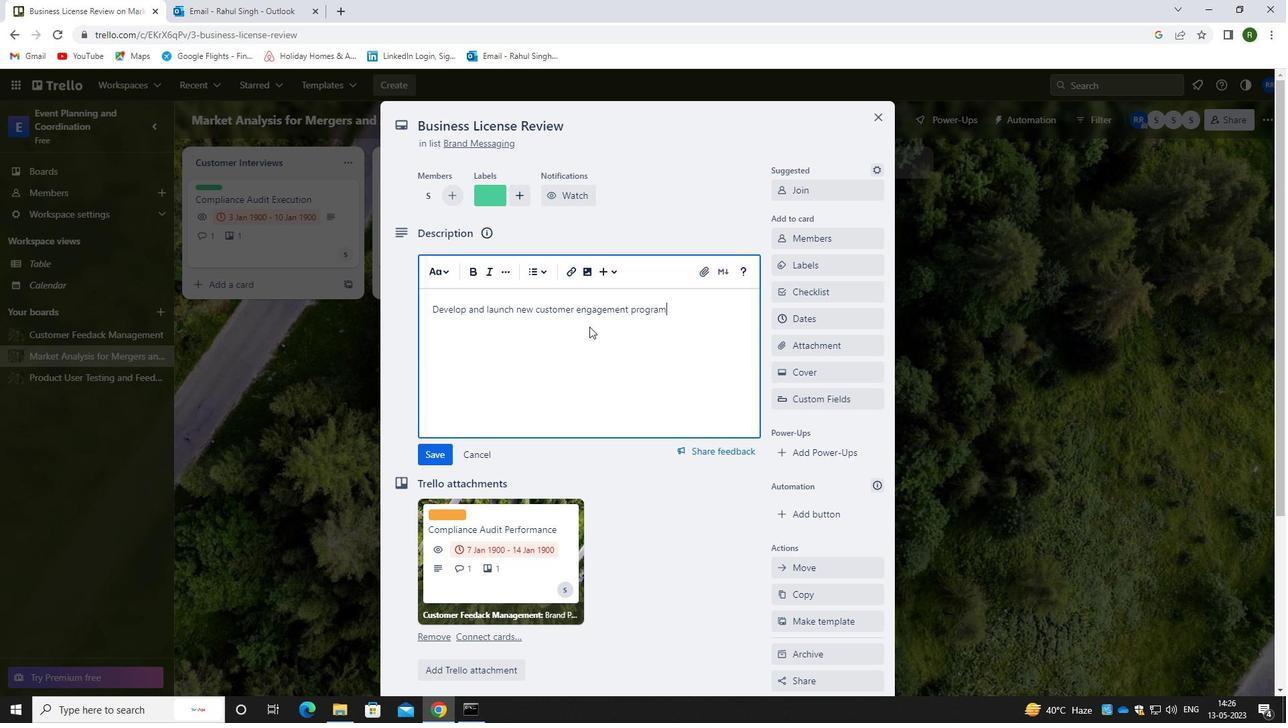 
Action: Mouse moved to (433, 454)
Screenshot: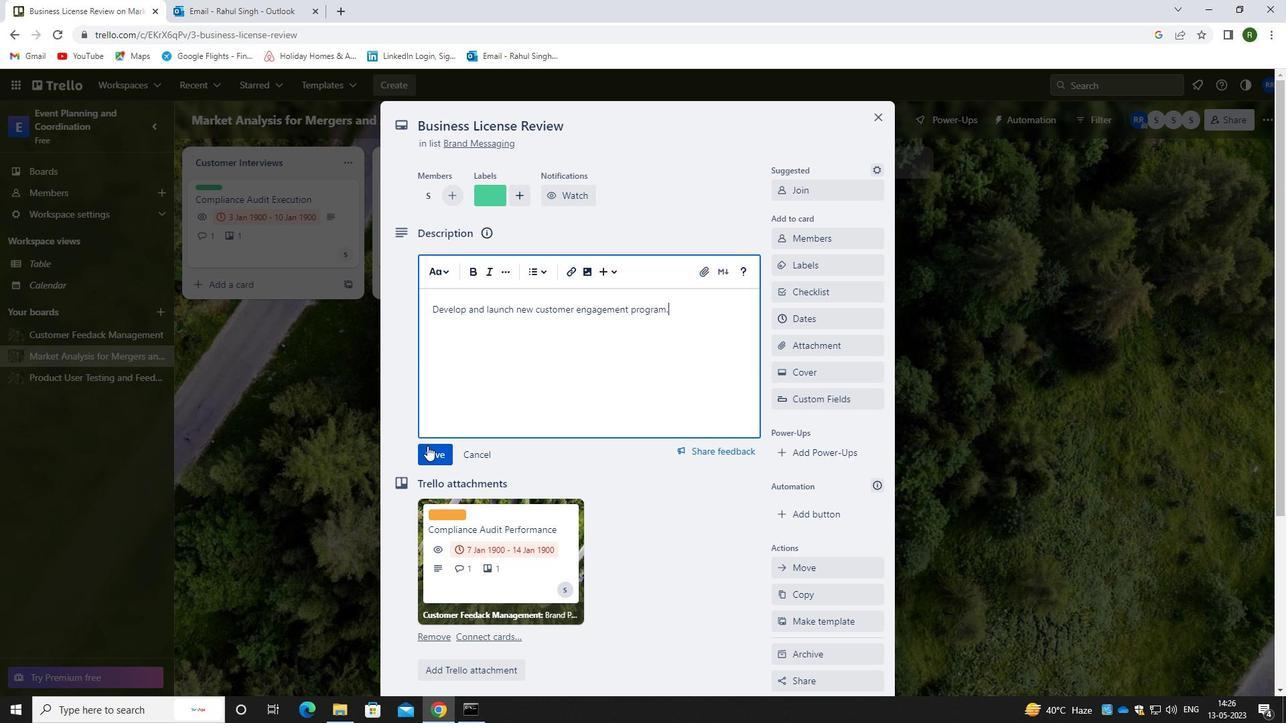 
Action: Mouse pressed left at (433, 454)
Screenshot: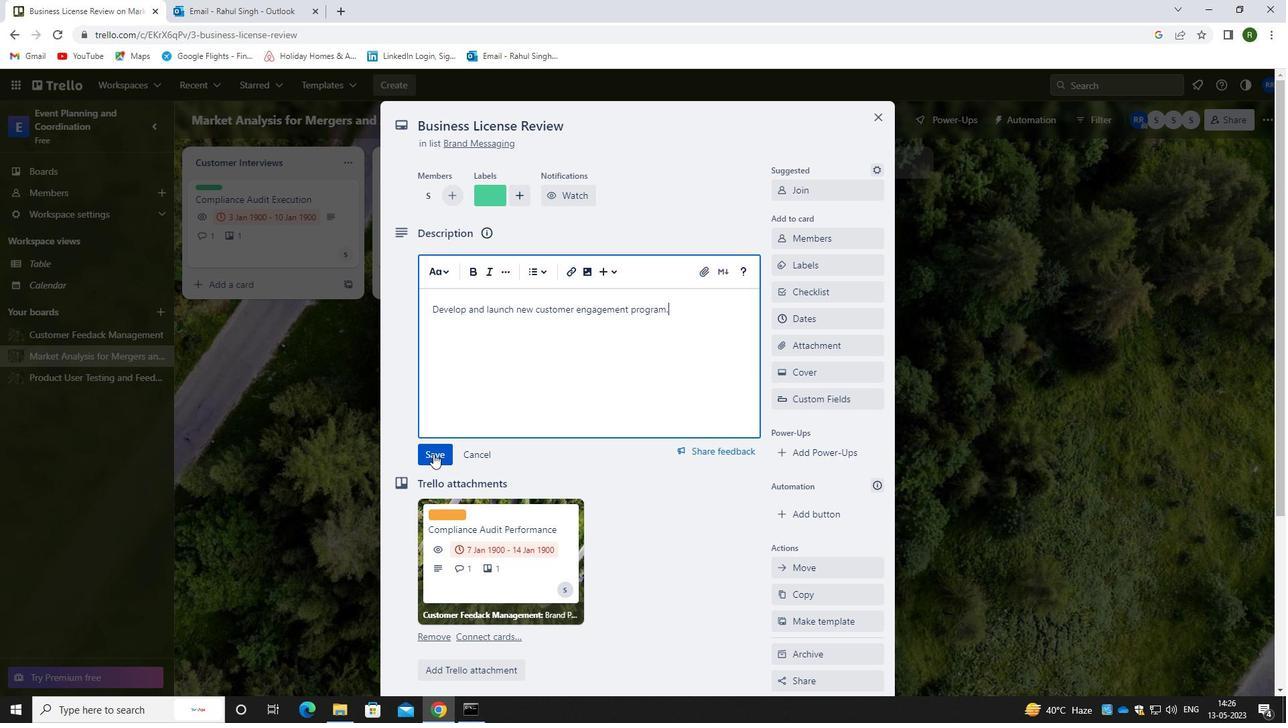 
Action: Mouse moved to (601, 418)
Screenshot: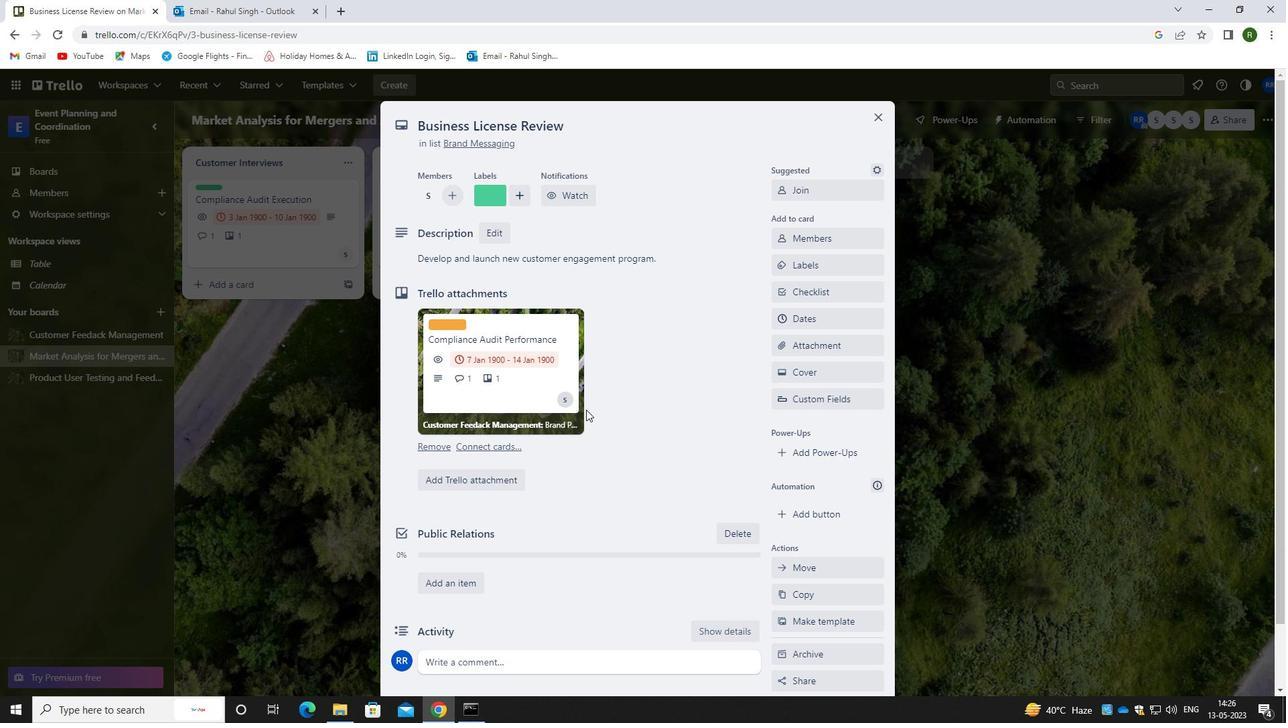 
Action: Mouse scrolled (601, 417) with delta (0, 0)
Screenshot: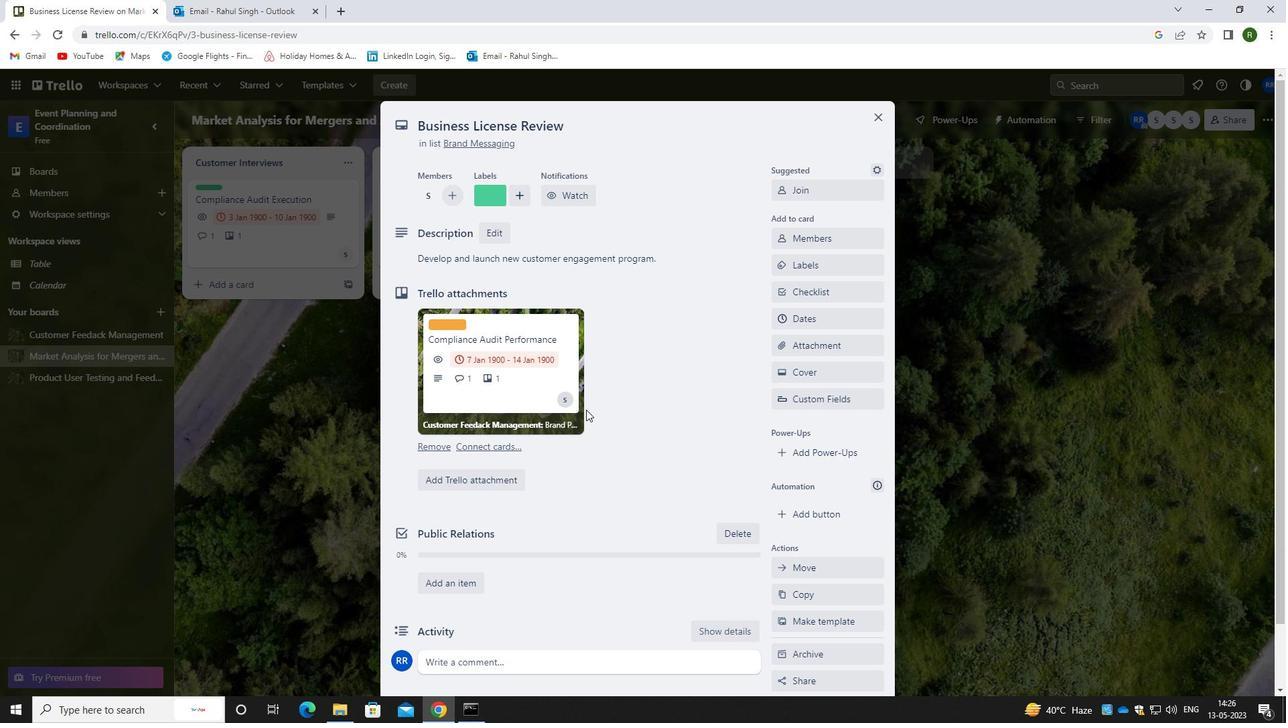 
Action: Mouse moved to (603, 421)
Screenshot: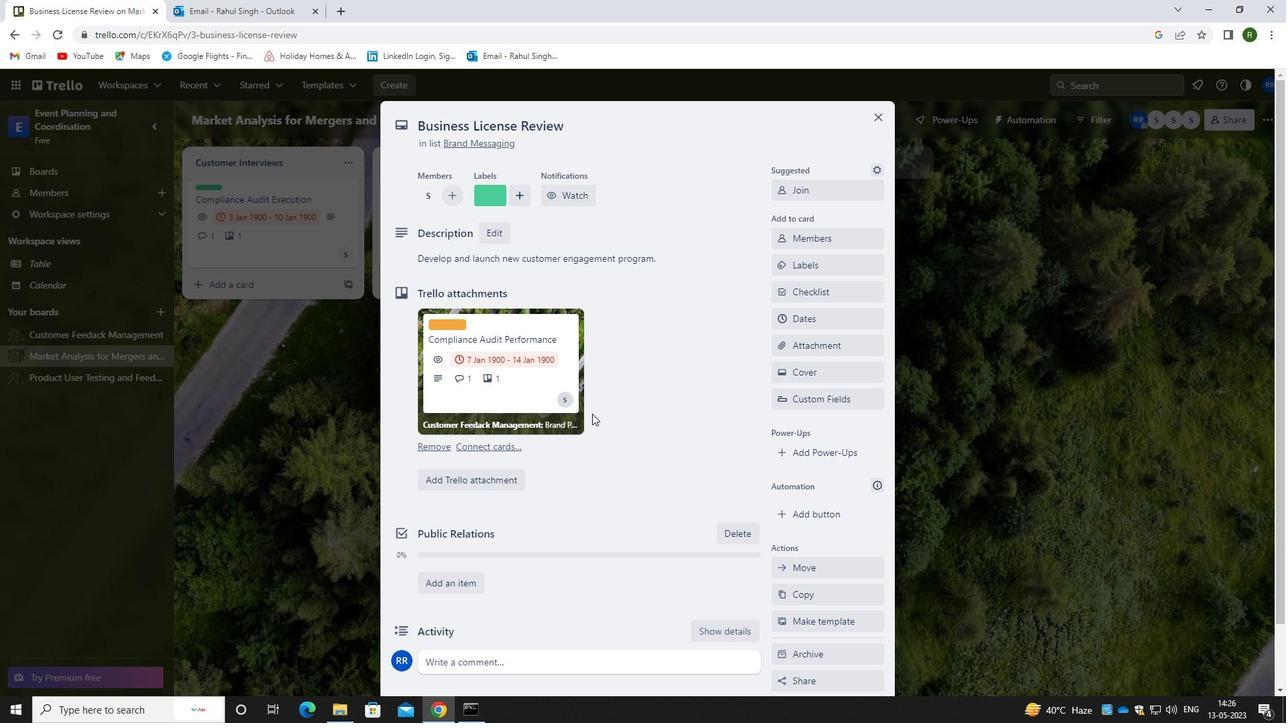 
Action: Mouse scrolled (603, 420) with delta (0, 0)
Screenshot: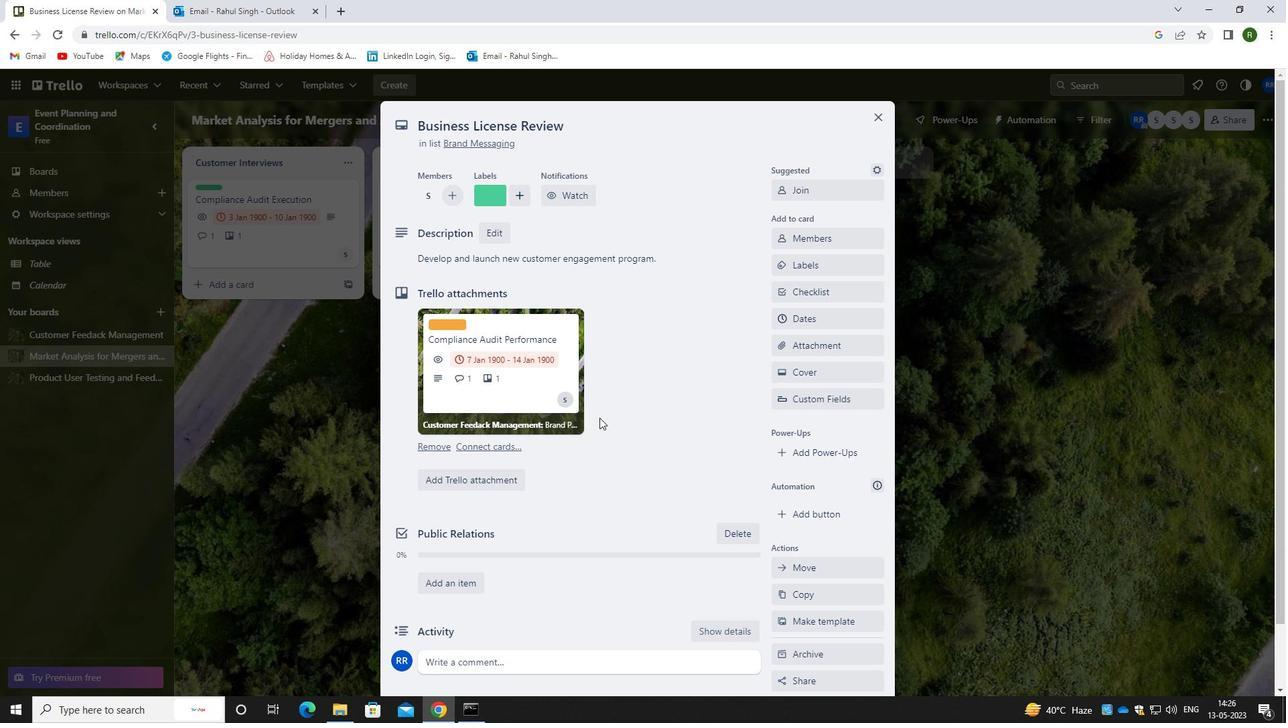 
Action: Mouse moved to (604, 422)
Screenshot: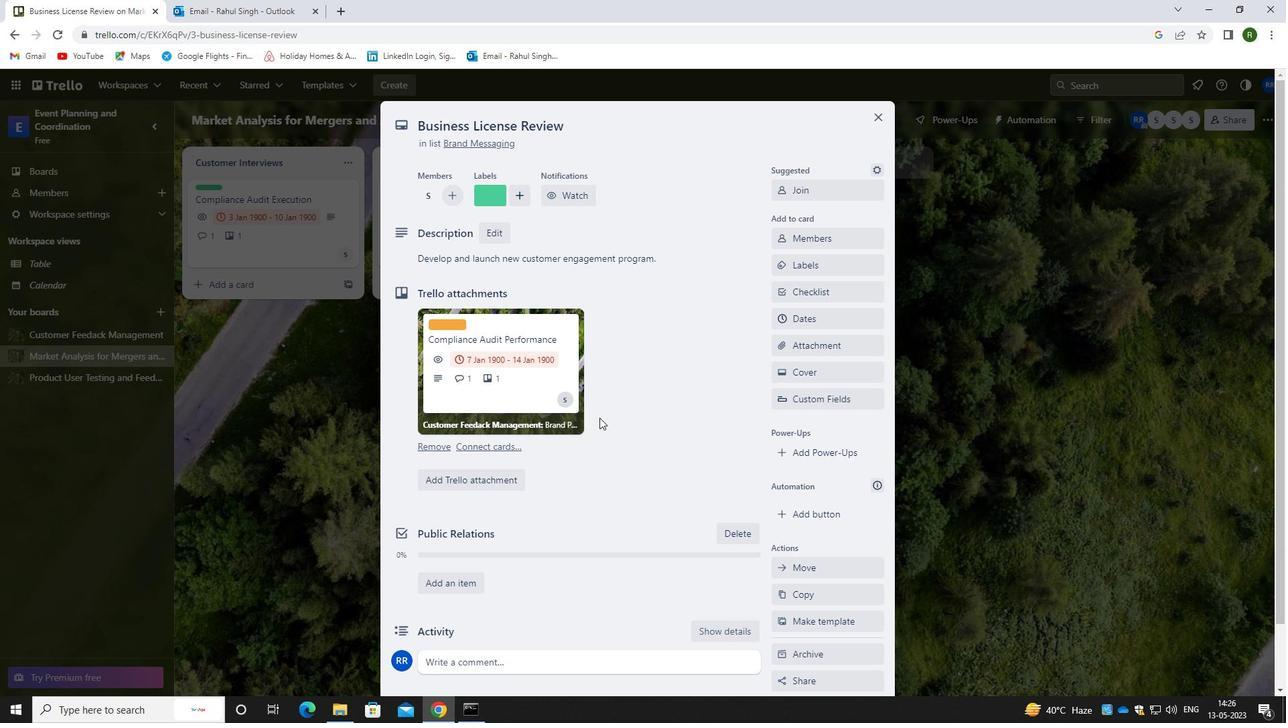 
Action: Mouse scrolled (604, 421) with delta (0, 0)
Screenshot: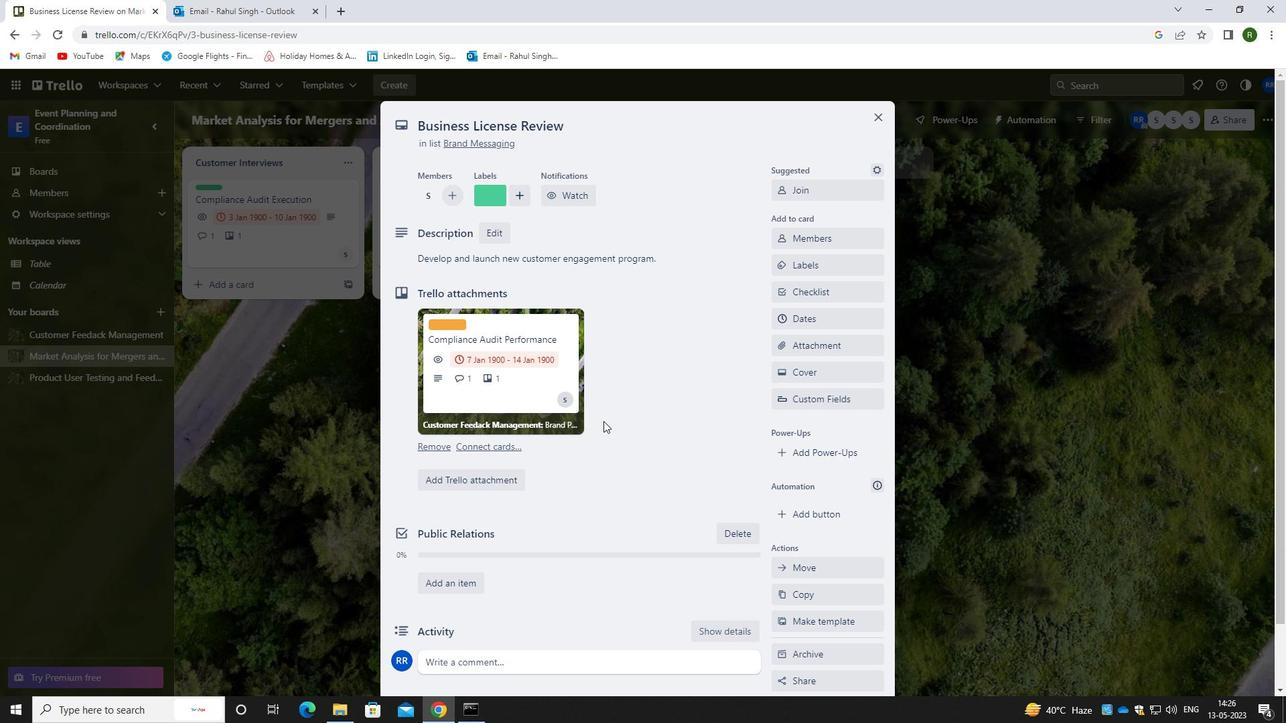 
Action: Mouse moved to (609, 420)
Screenshot: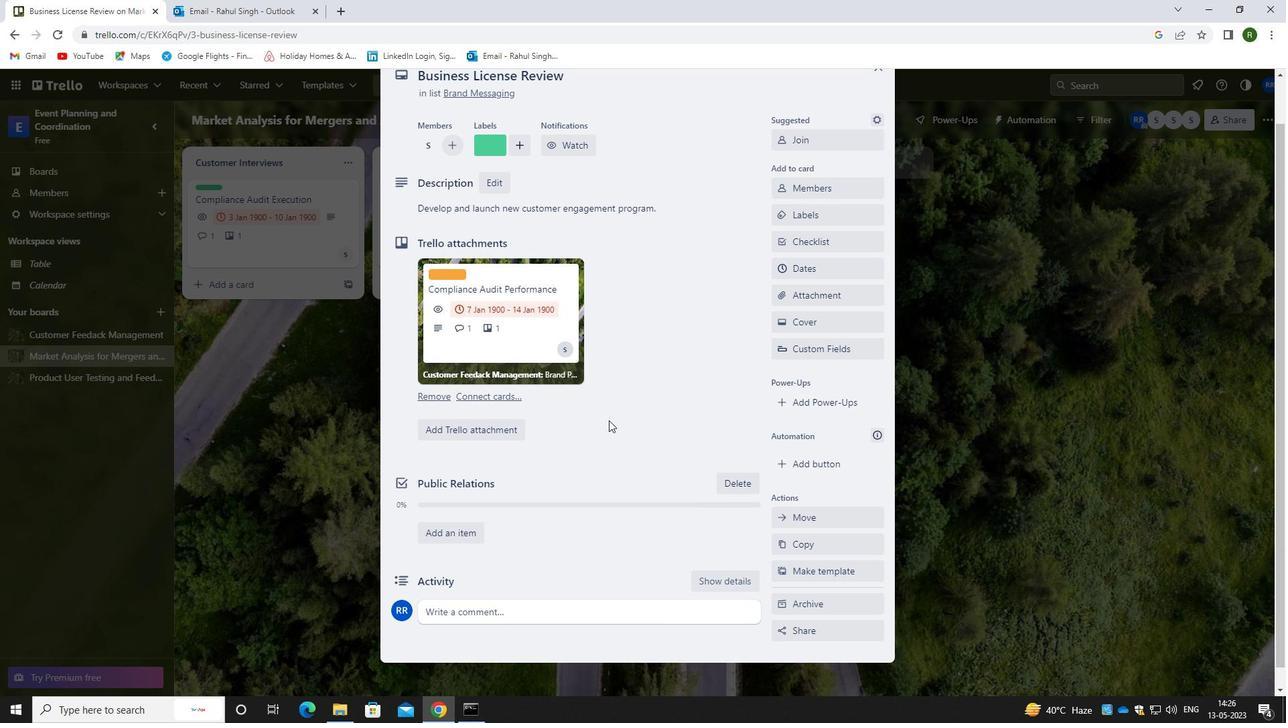 
Action: Mouse scrolled (609, 419) with delta (0, 0)
Screenshot: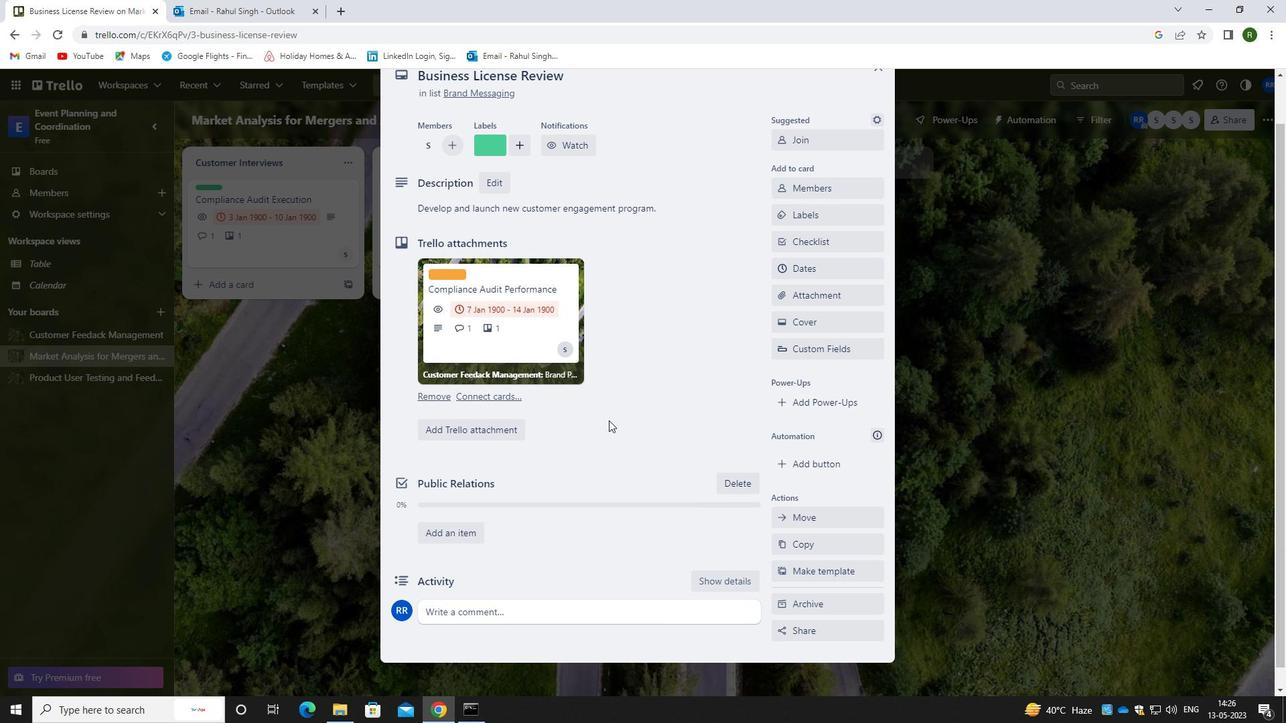 
Action: Mouse moved to (611, 424)
Screenshot: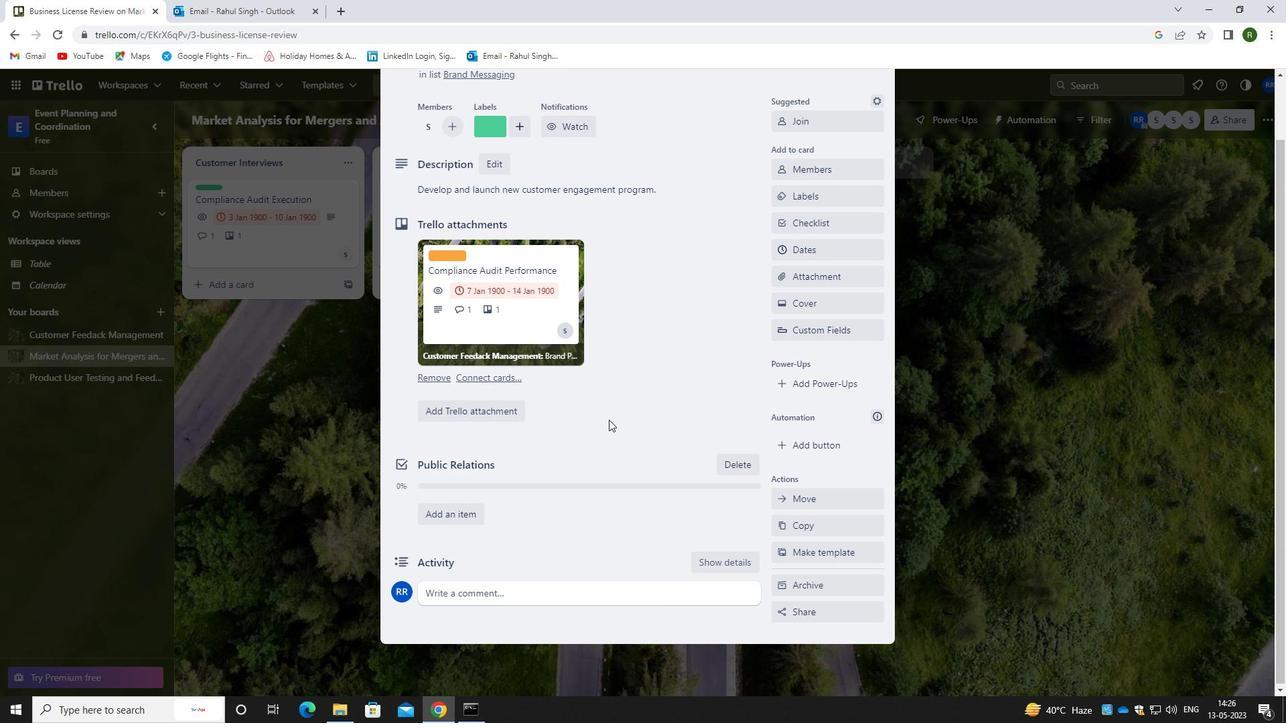 
Action: Mouse scrolled (611, 423) with delta (0, 0)
Screenshot: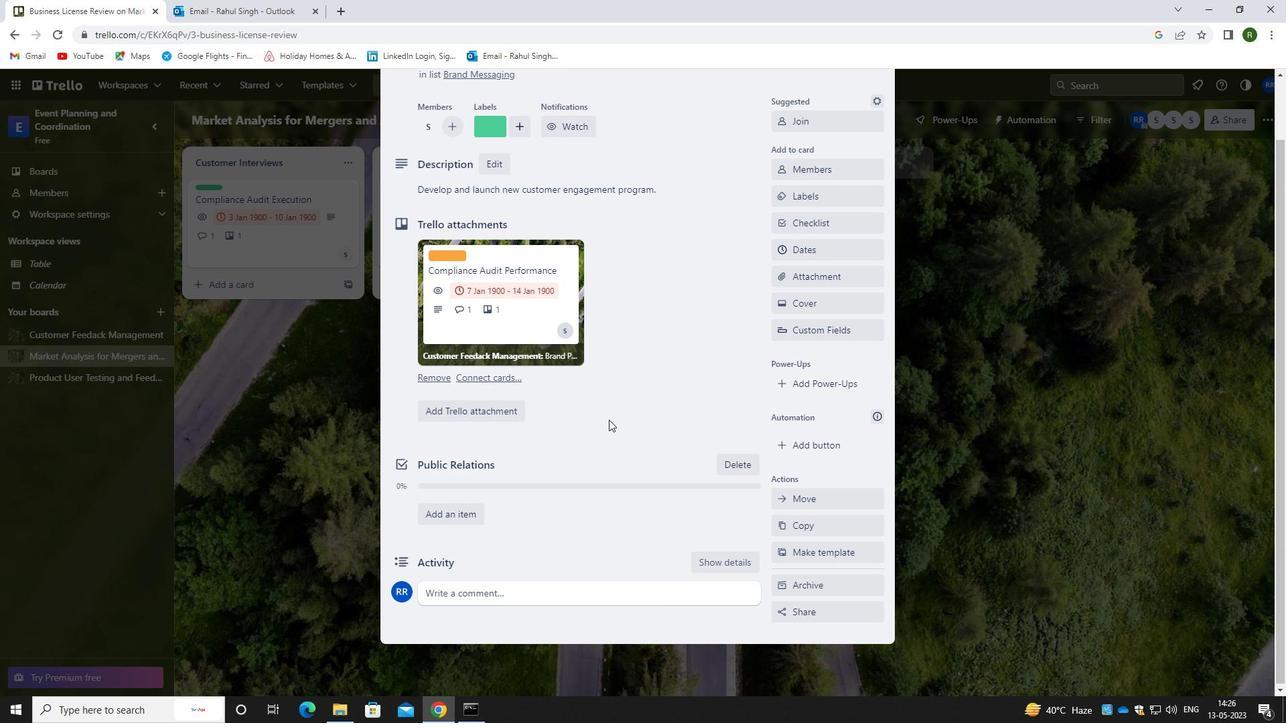 
Action: Mouse moved to (481, 585)
Screenshot: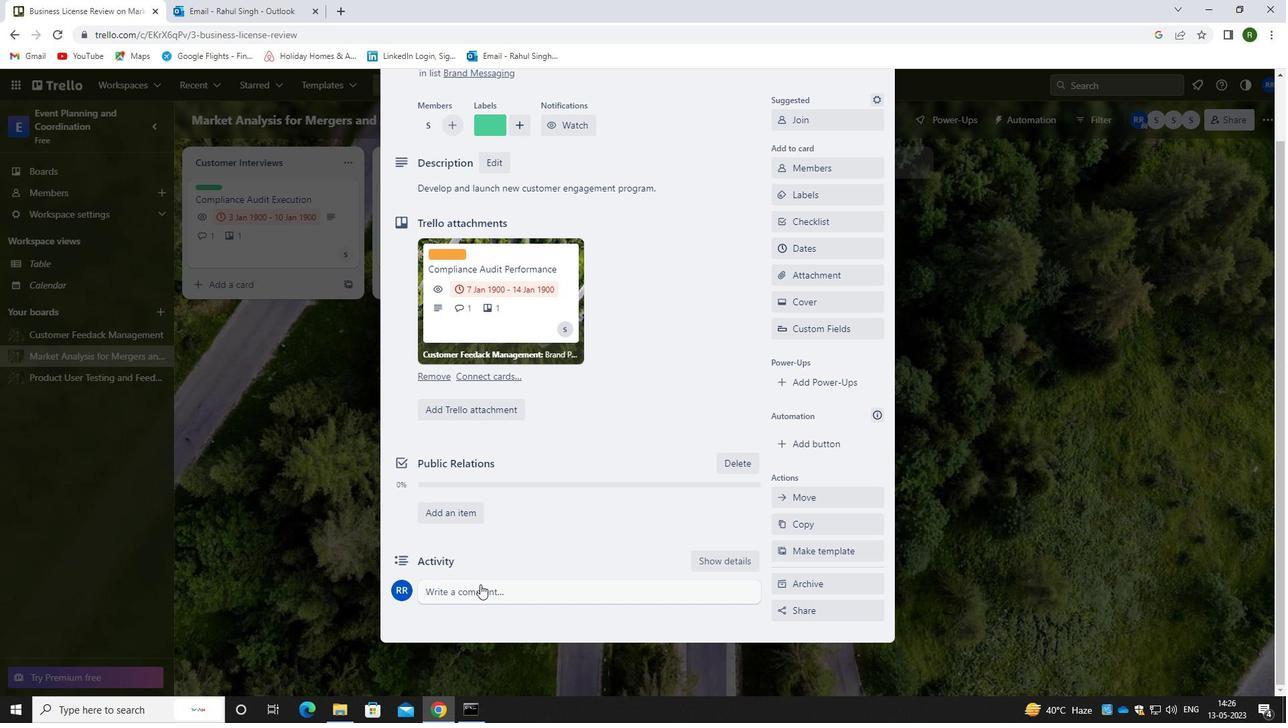 
Action: Mouse pressed left at (481, 585)
Screenshot: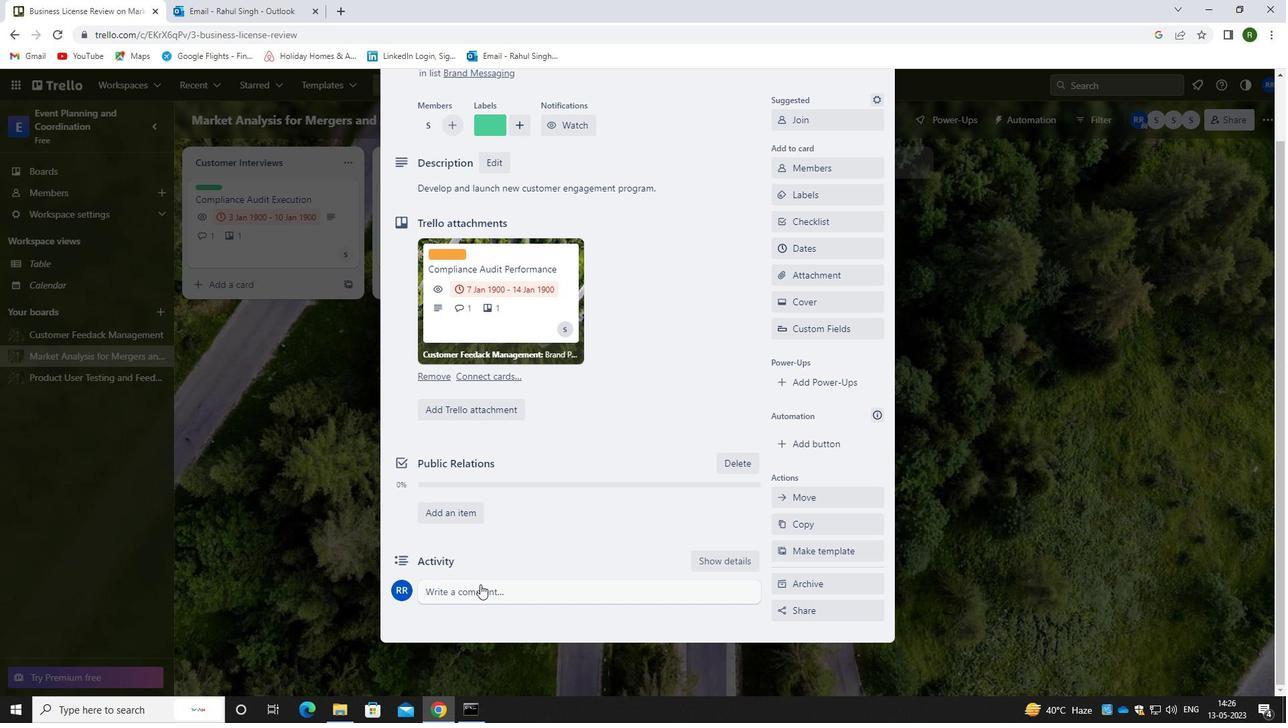 
Action: Mouse moved to (497, 638)
Screenshot: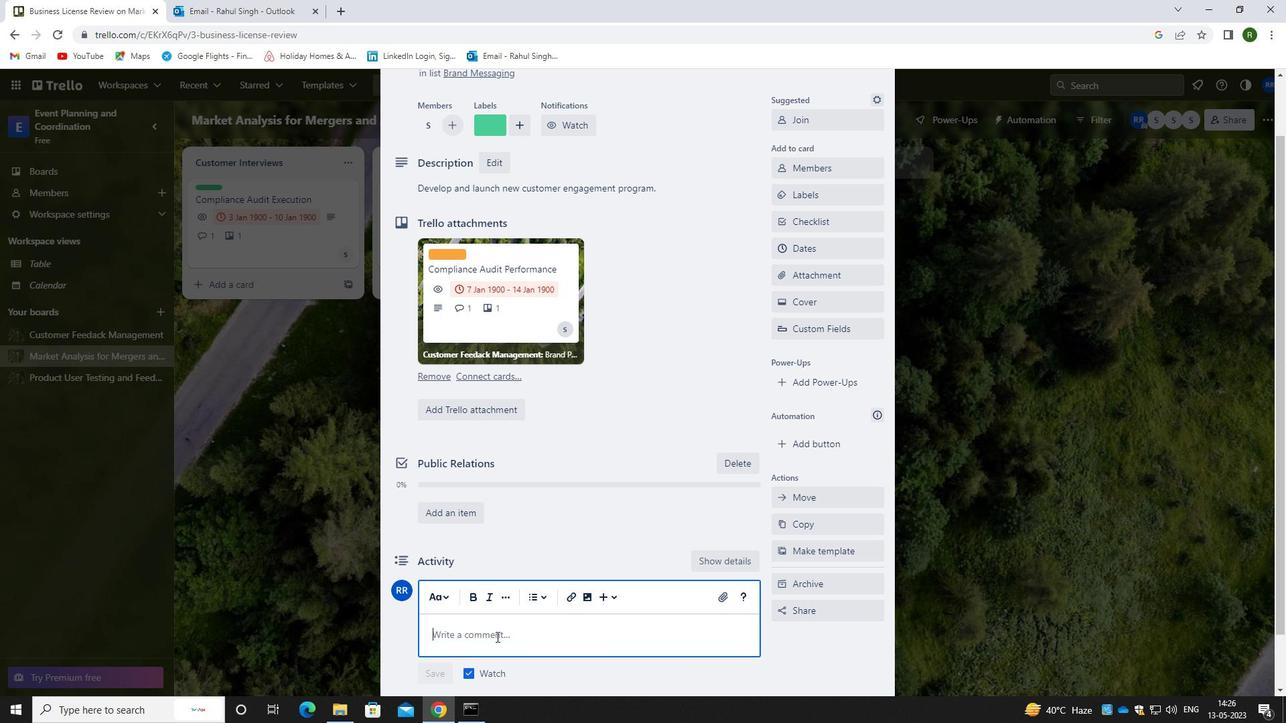 
Action: Mouse pressed left at (497, 638)
Screenshot: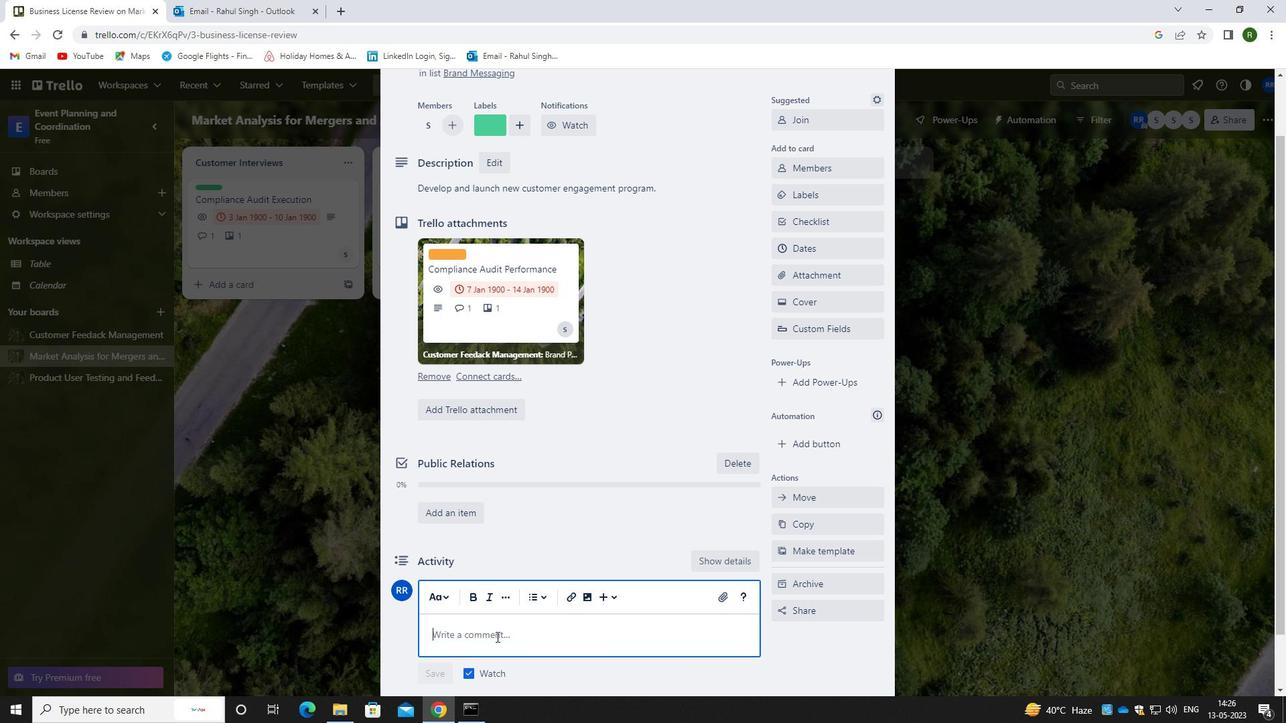 
Action: Mouse moved to (485, 631)
Screenshot: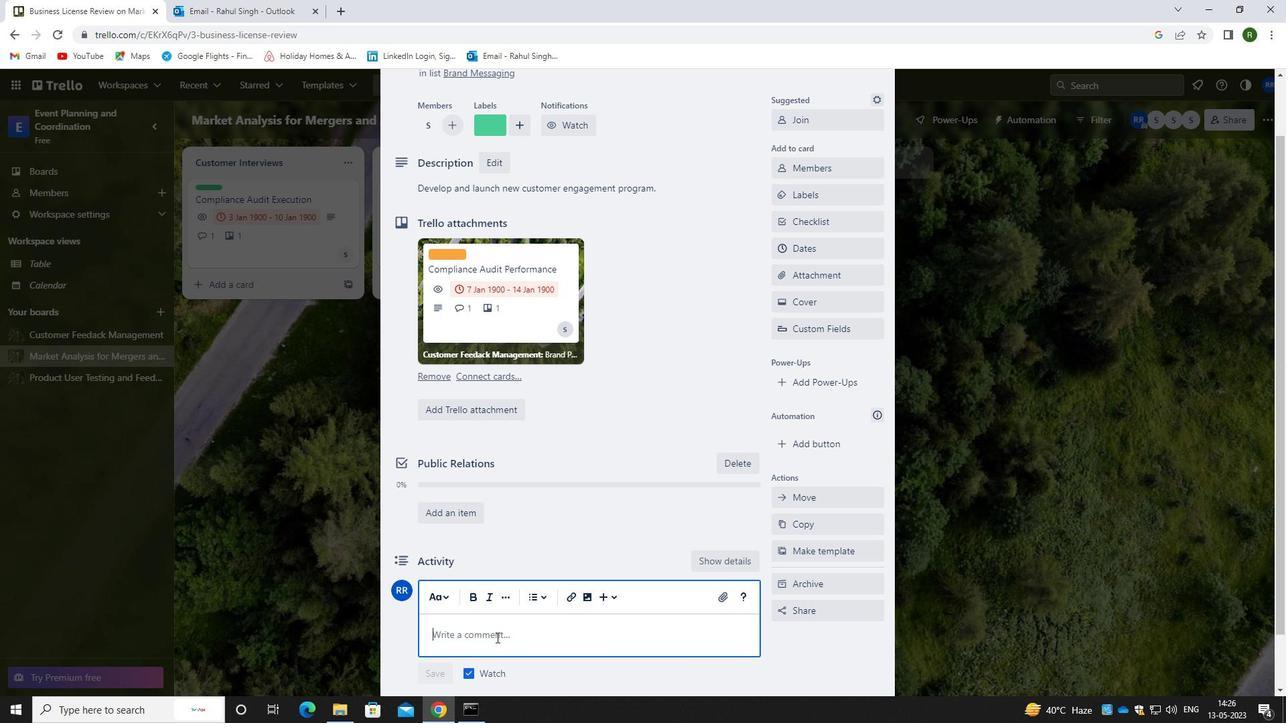 
Action: Key pressed <Key.caps_lock>T<Key.caps_lock>HSI<Key.space><Key.backspace><Key.backspace><Key.backspace>IS<Key.space><Key.caps_lock>T<Key.caps_lock>S<Key.backspace>ASK<Key.space>REQUIRES<Key.space>US<Key.space>TO<Key.space>BE<Key.space>PROACTIVE<Key.space>IN<Key.space>IDENTIFYING<Key.space>POTENTIAL<Key.space>OPPORTUNITIES<Key.space>FOR<Key.space>IMPROVEMENT<Key.space>AND<Key.space>GROWTH.
Screenshot: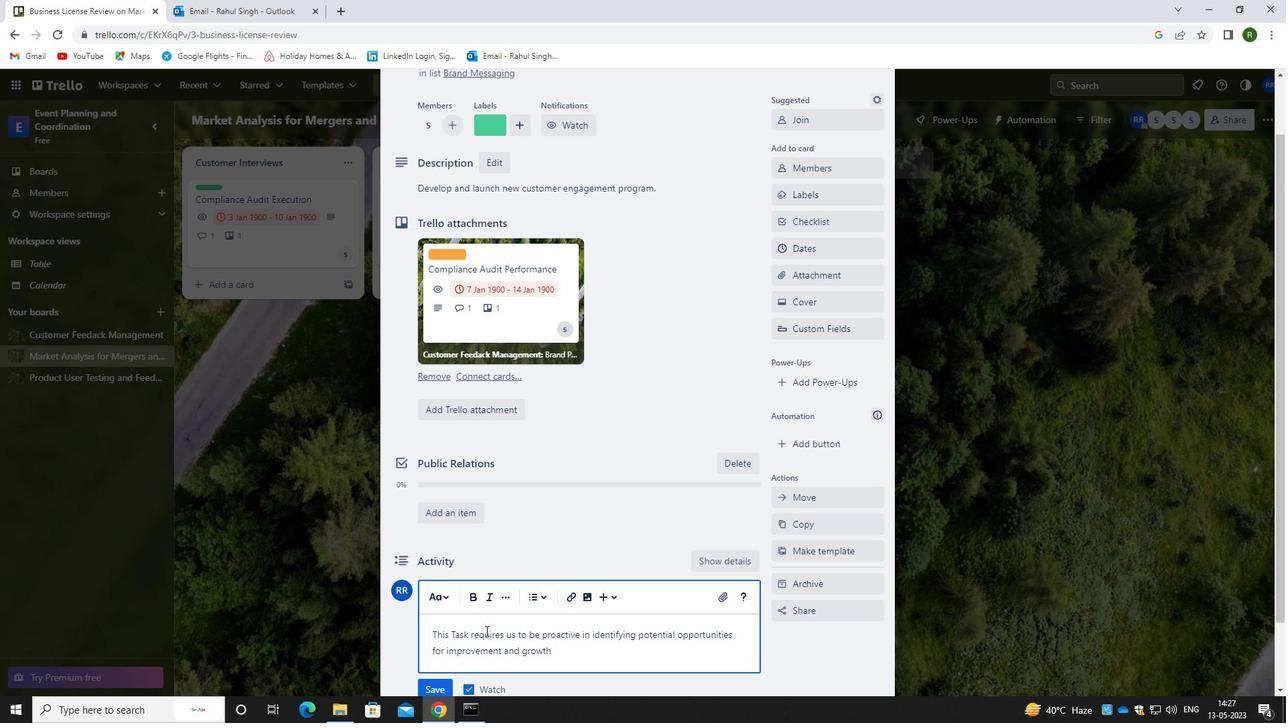 
Action: Mouse moved to (438, 688)
Screenshot: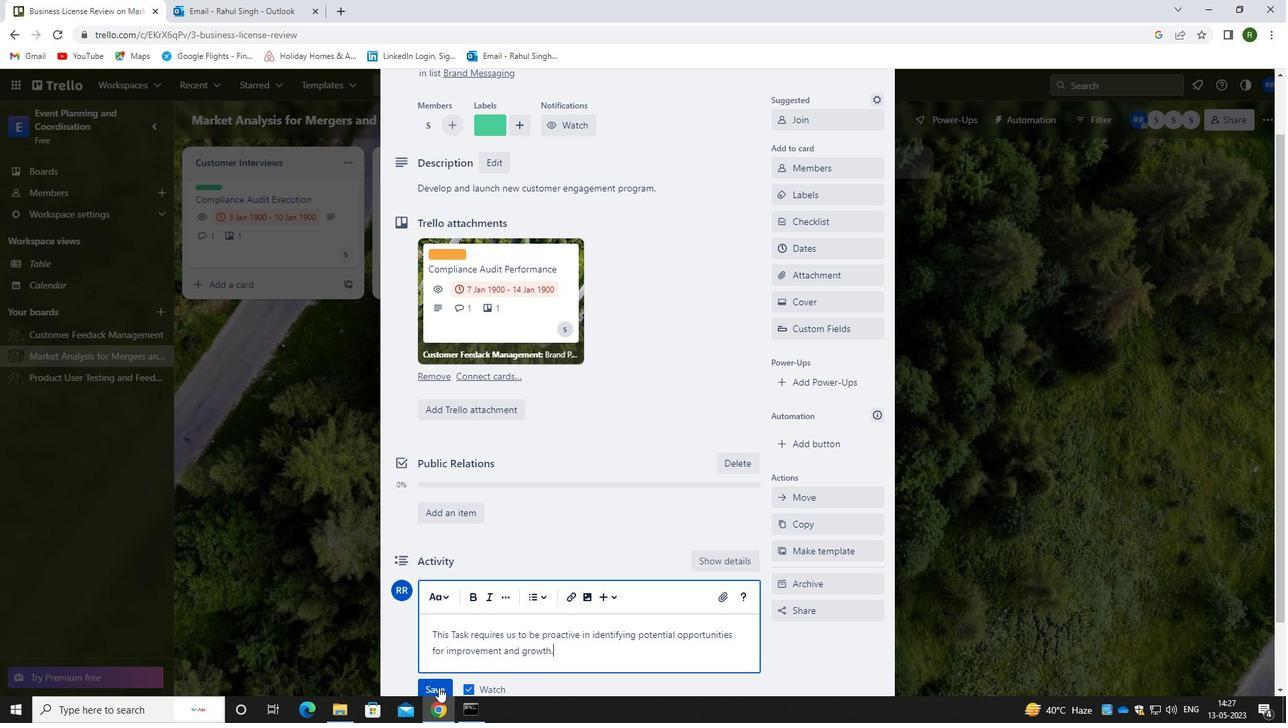 
Action: Mouse pressed left at (438, 688)
Screenshot: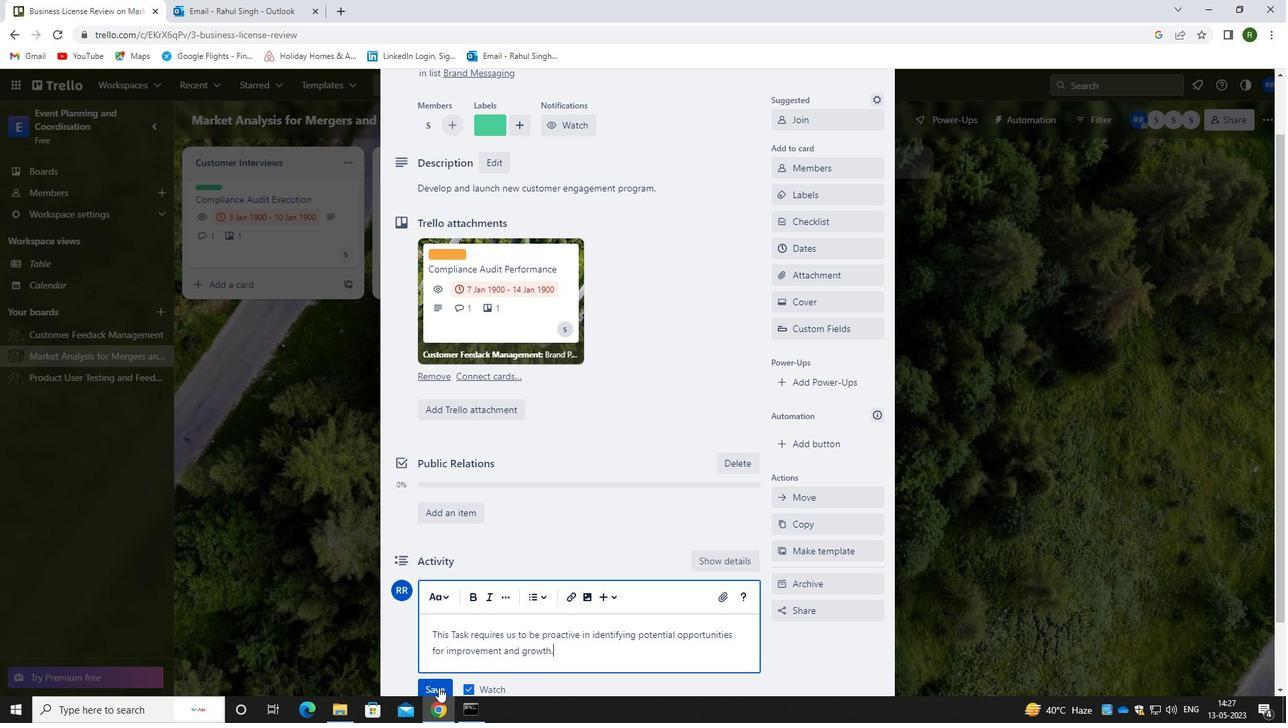 
Action: Mouse moved to (829, 247)
Screenshot: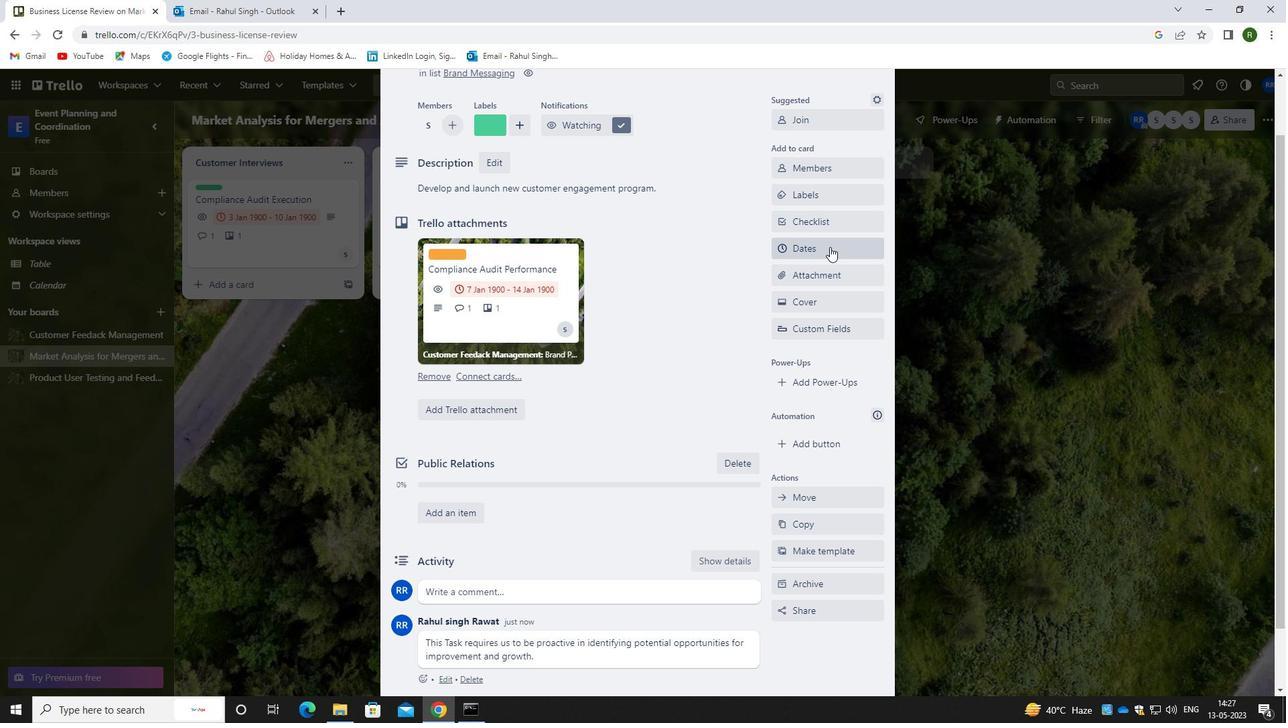 
Action: Mouse pressed left at (829, 247)
Screenshot: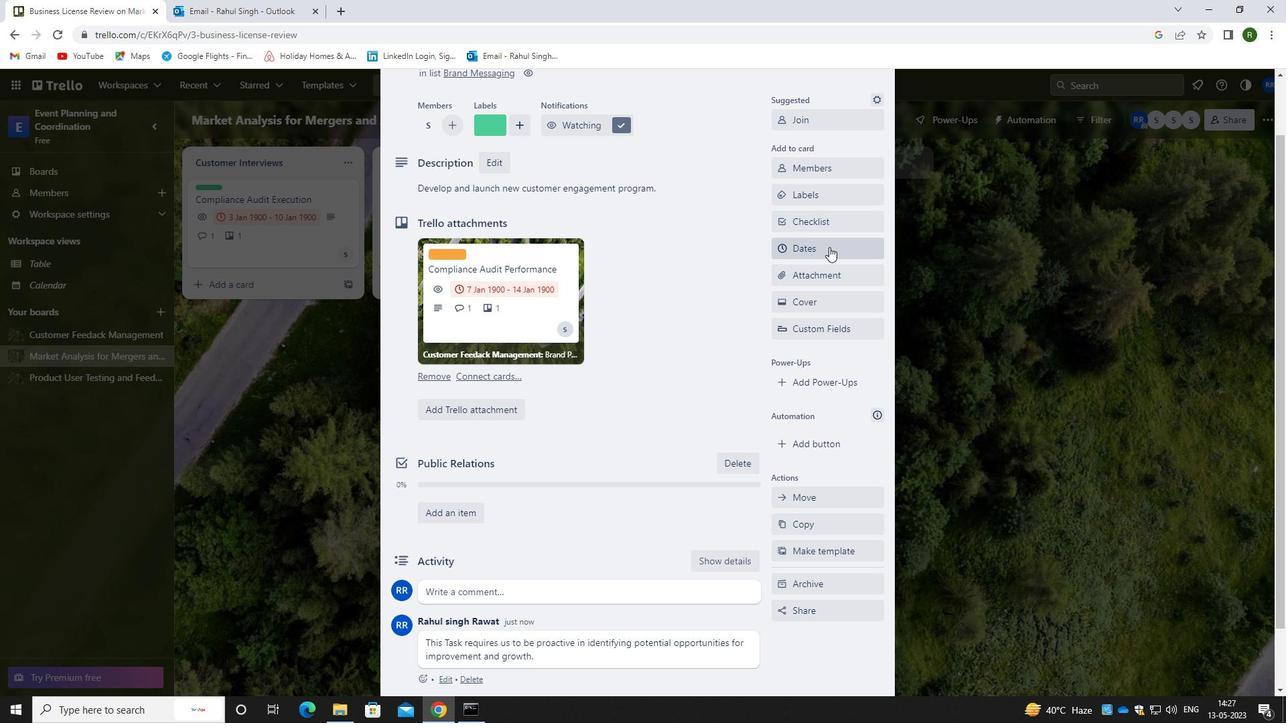 
Action: Mouse moved to (786, 363)
Screenshot: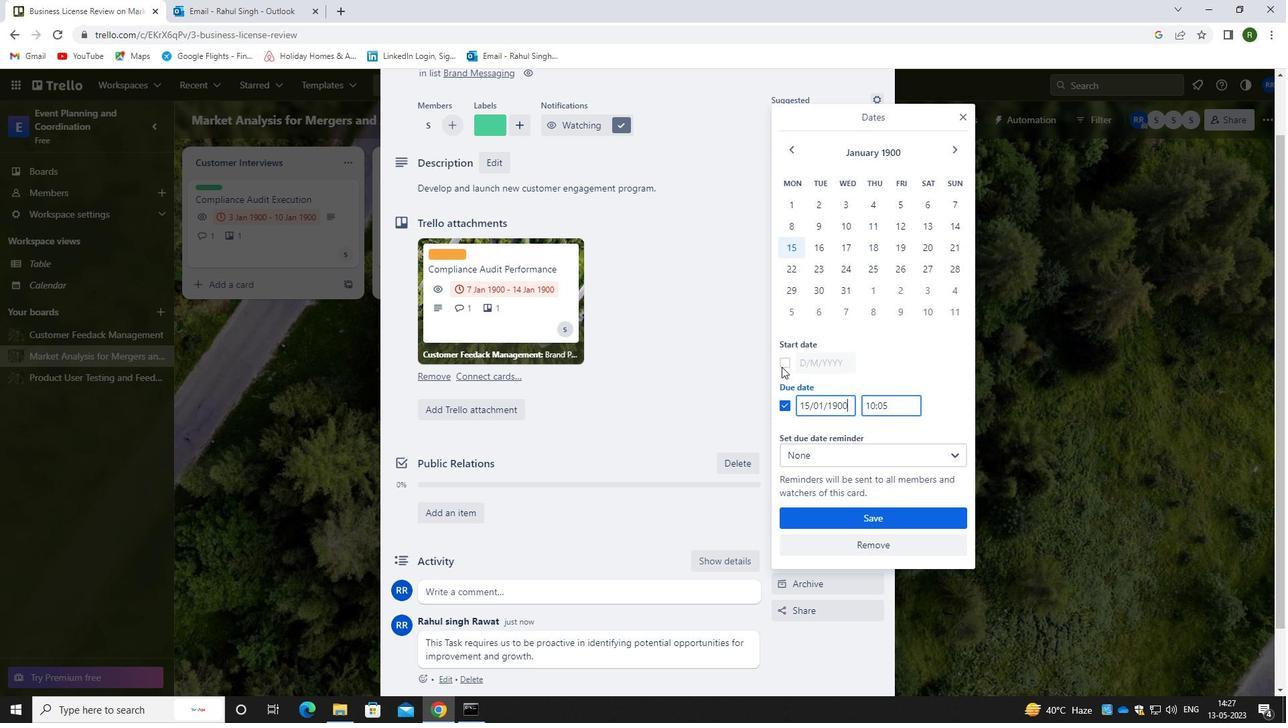 
Action: Mouse pressed left at (786, 363)
Screenshot: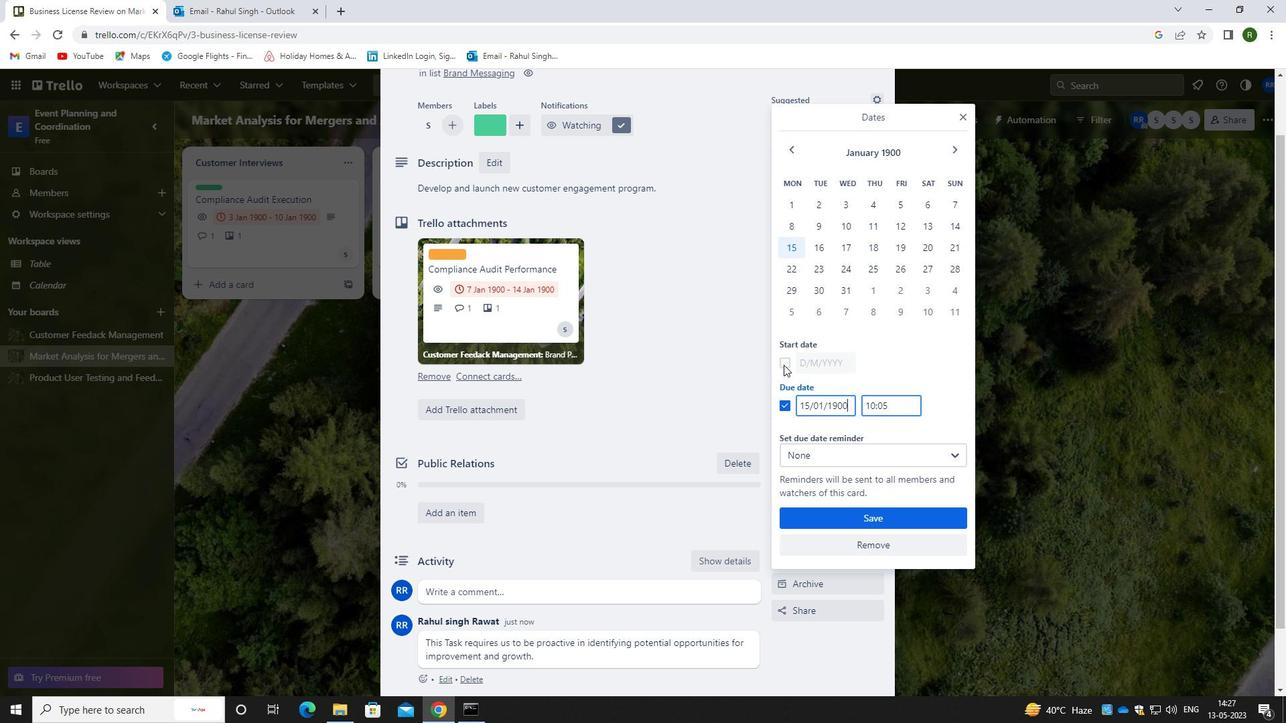
Action: Mouse moved to (847, 362)
Screenshot: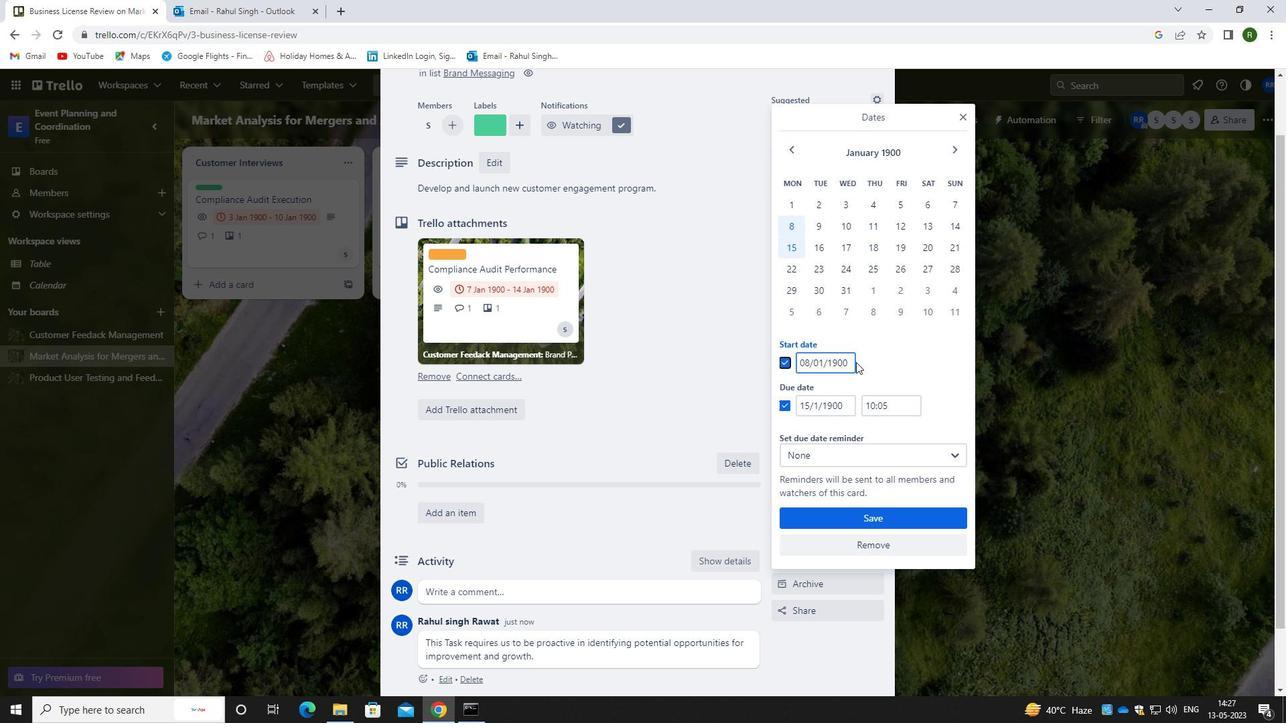 
Action: Mouse pressed left at (847, 362)
Screenshot: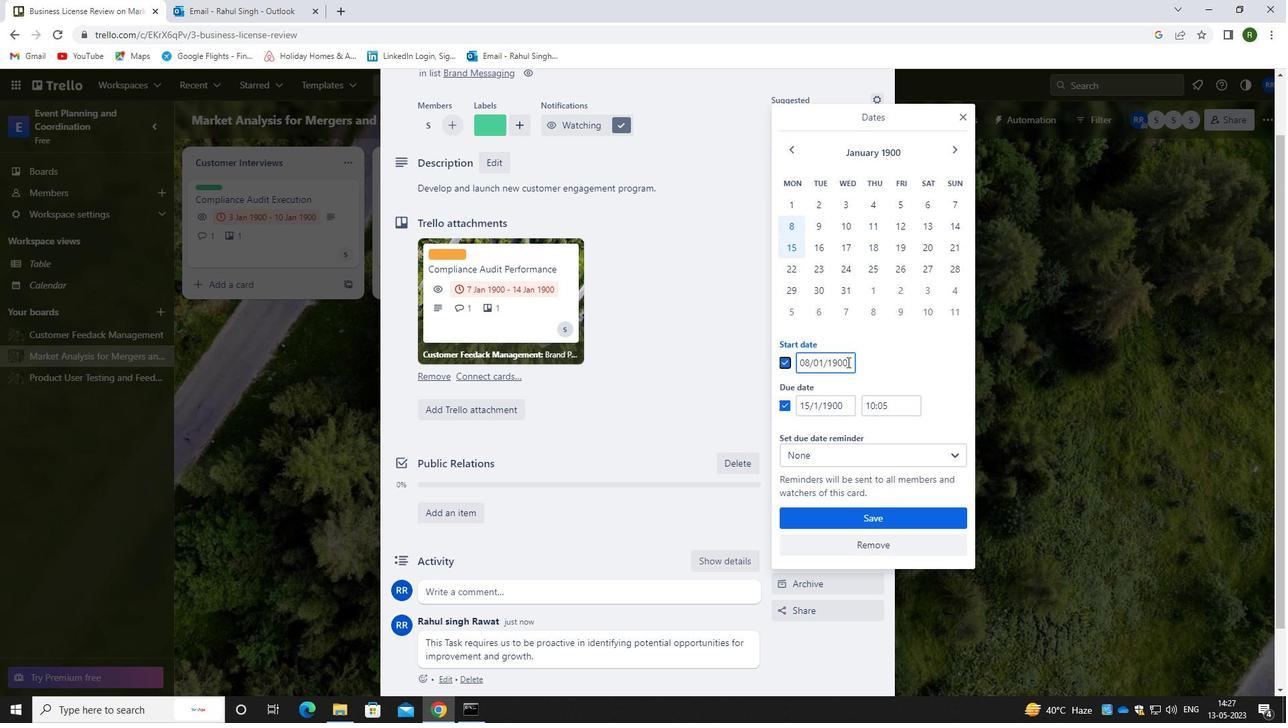 
Action: Mouse moved to (794, 372)
Screenshot: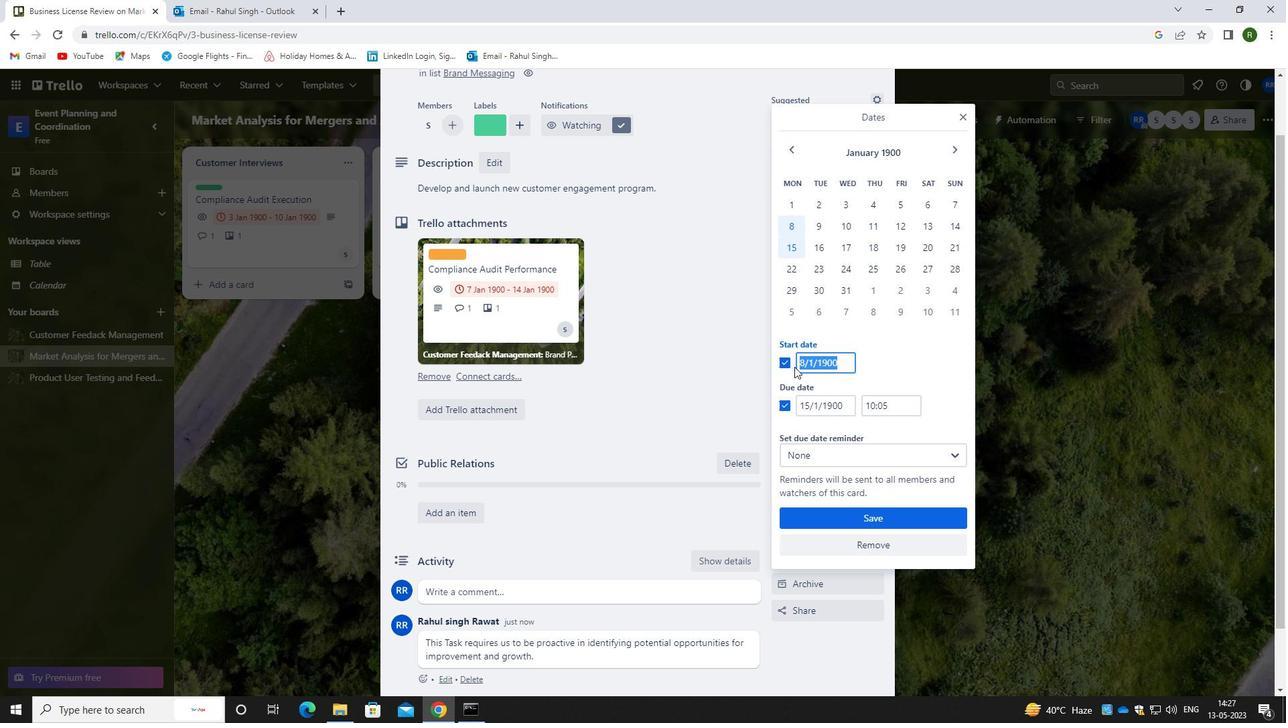 
Action: Key pressed 09/01/1900
Screenshot: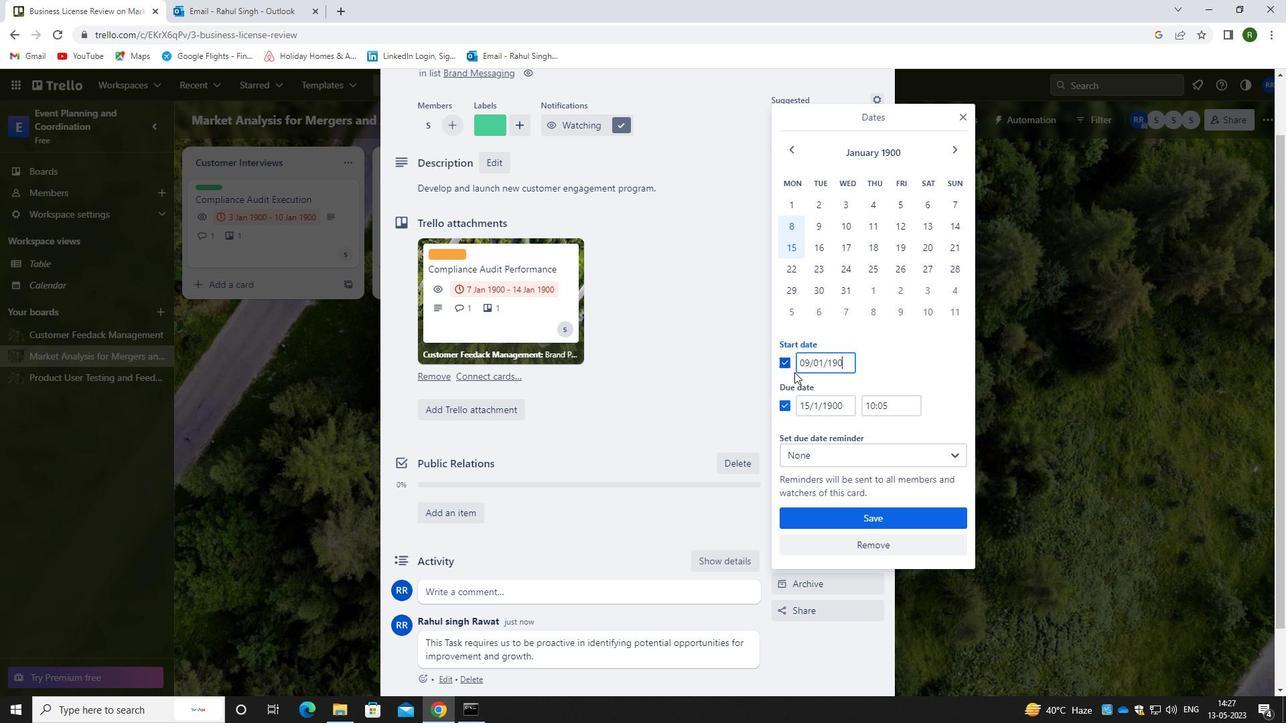 
Action: Mouse moved to (844, 404)
Screenshot: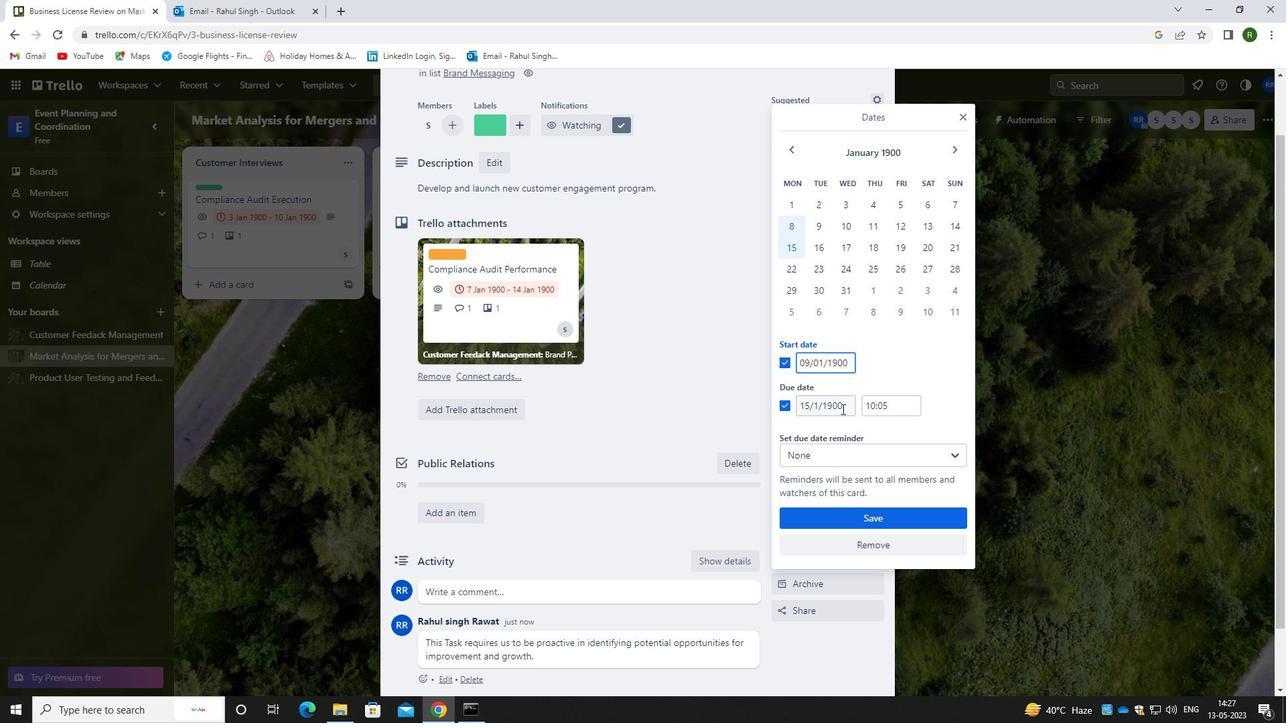 
Action: Mouse pressed left at (844, 404)
Screenshot: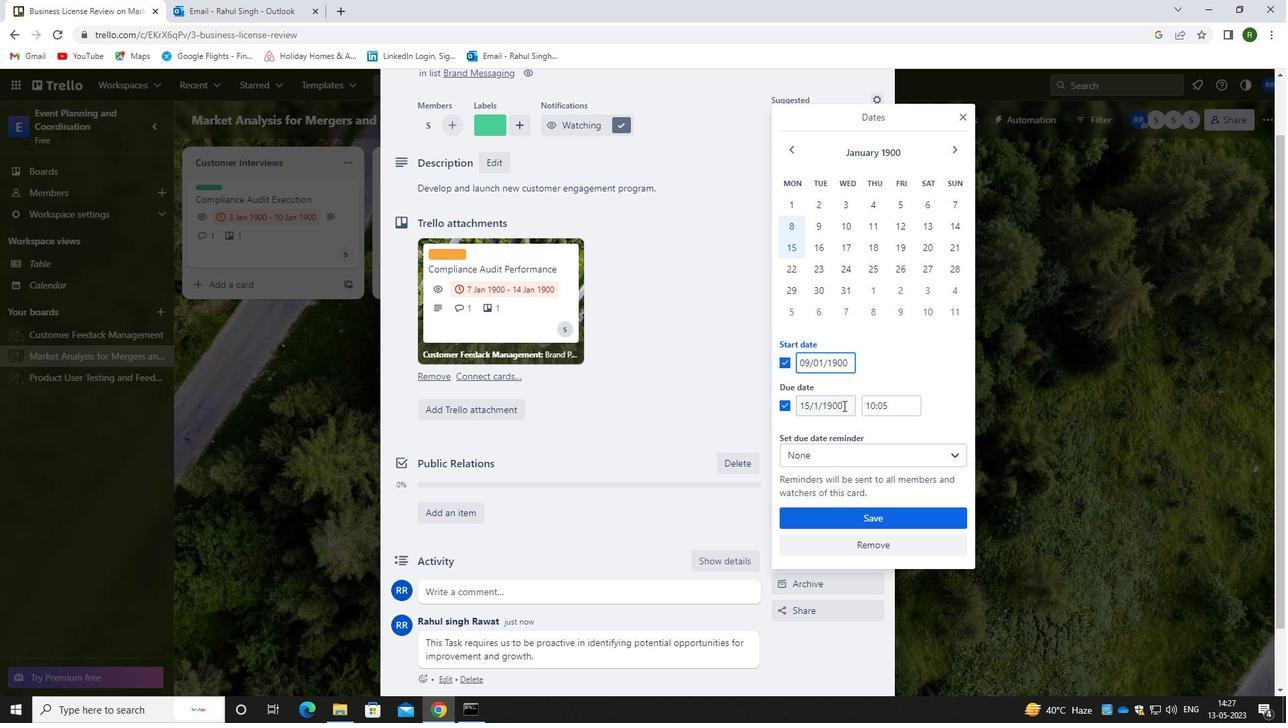
Action: Mouse moved to (798, 415)
Screenshot: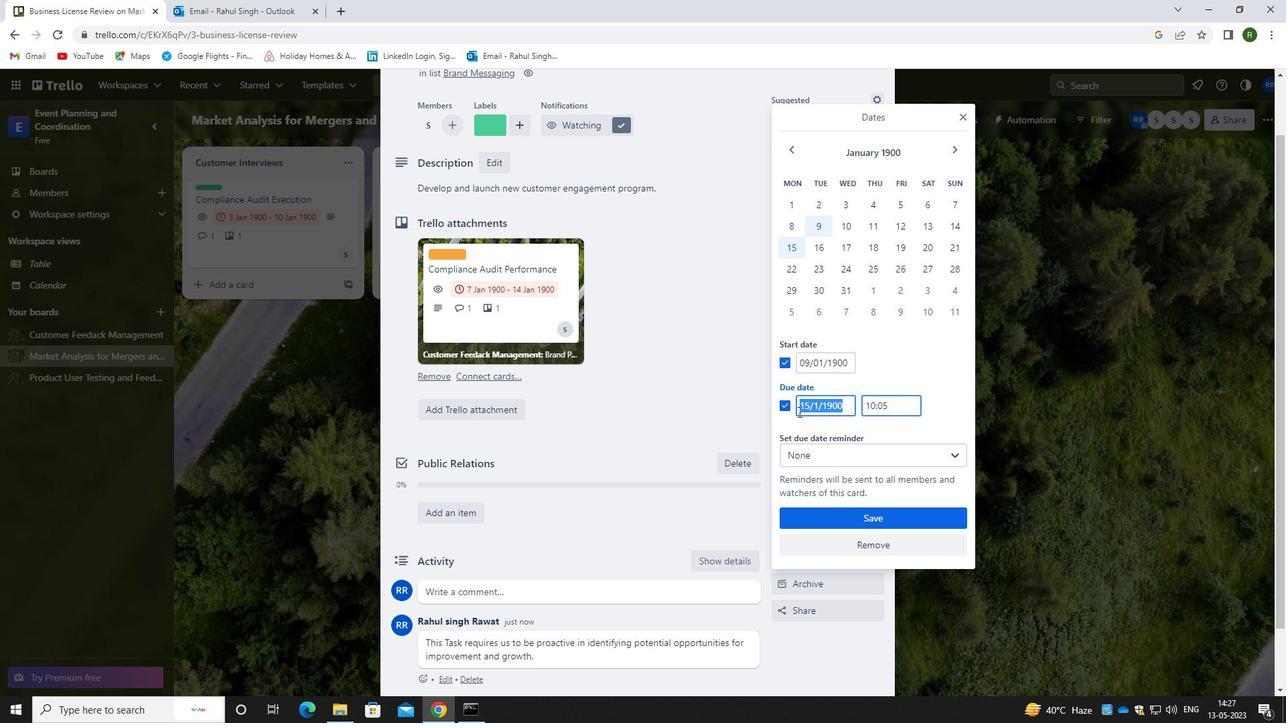 
Action: Key pressed 16/01/1900
Screenshot: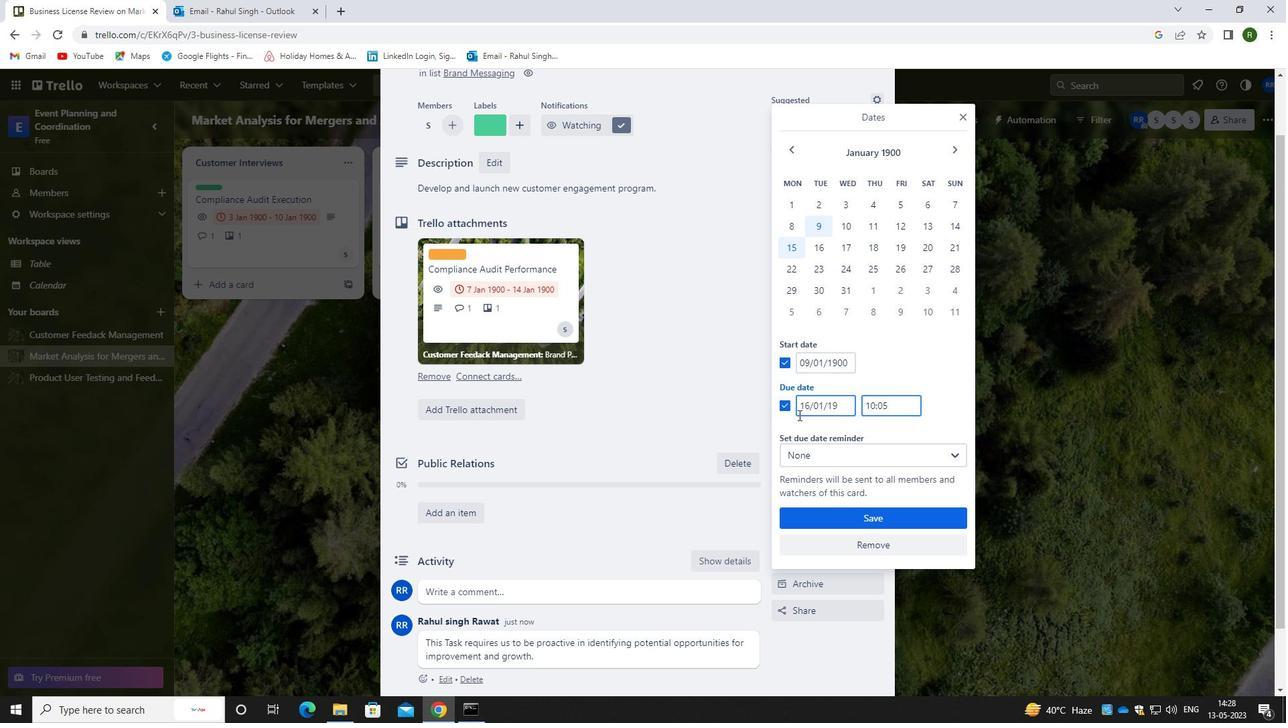
Action: Mouse moved to (861, 514)
Screenshot: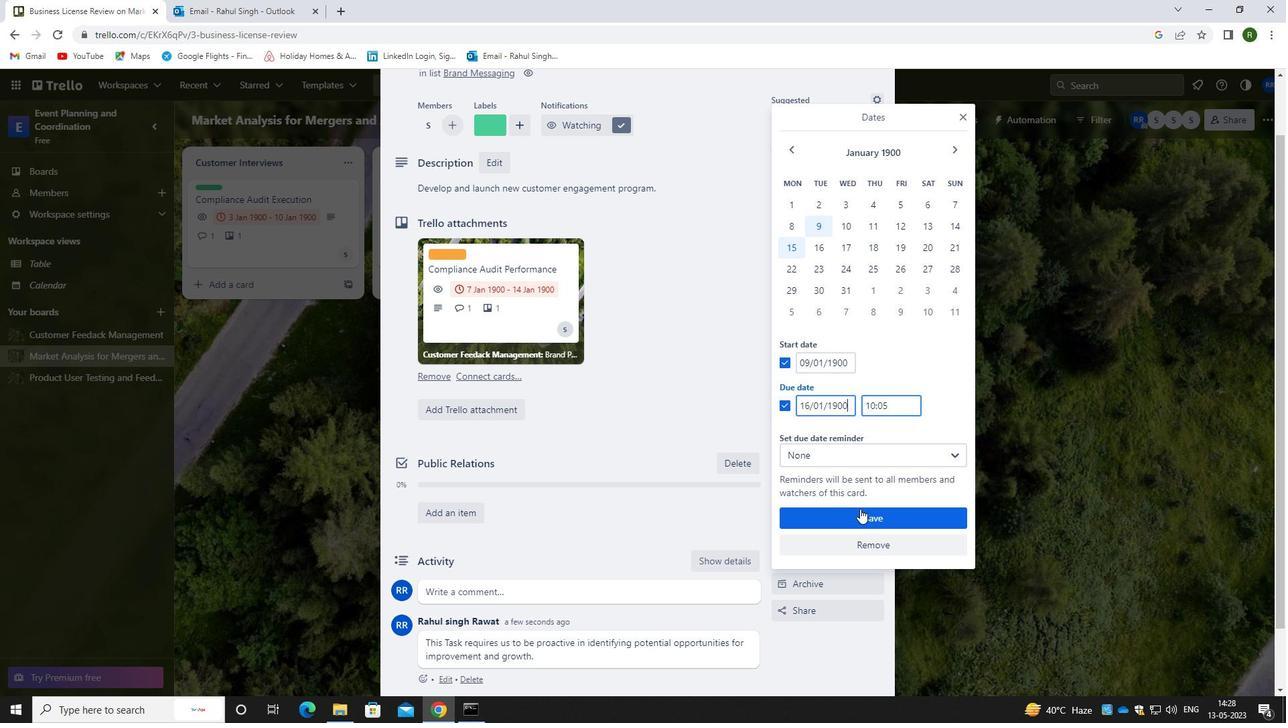 
Action: Mouse pressed left at (861, 514)
Screenshot: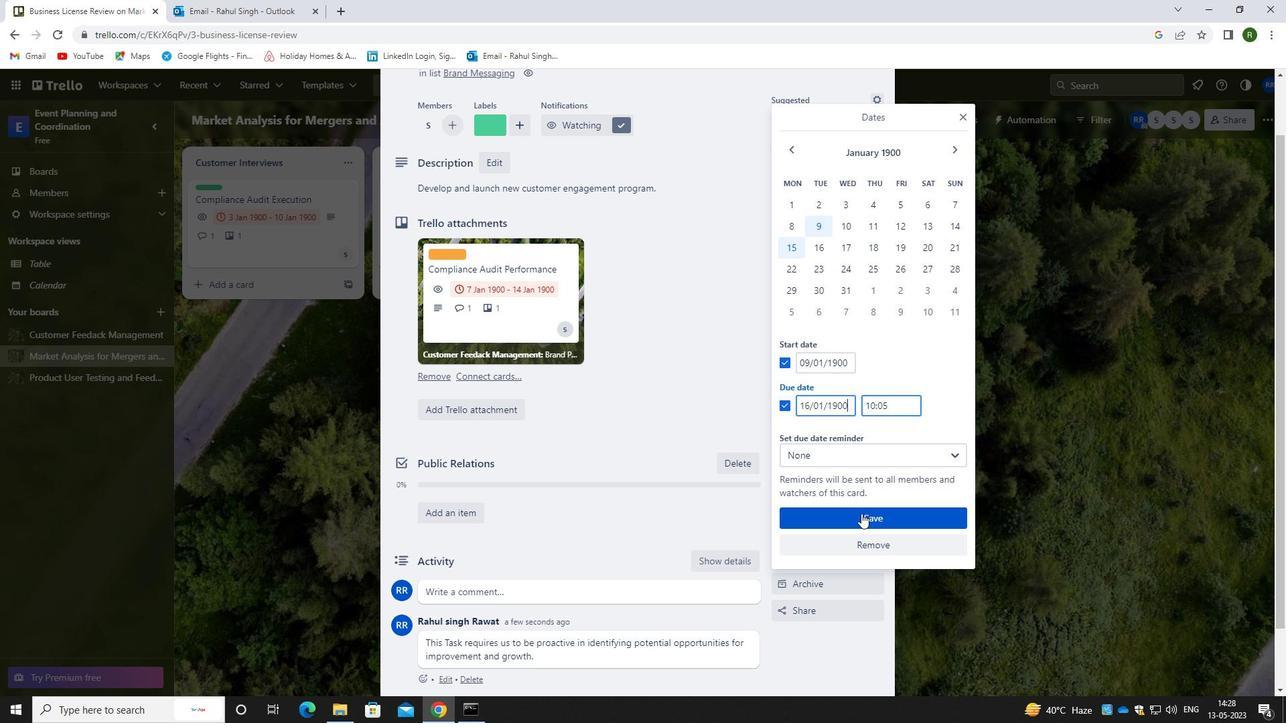 
Action: Mouse moved to (729, 406)
Screenshot: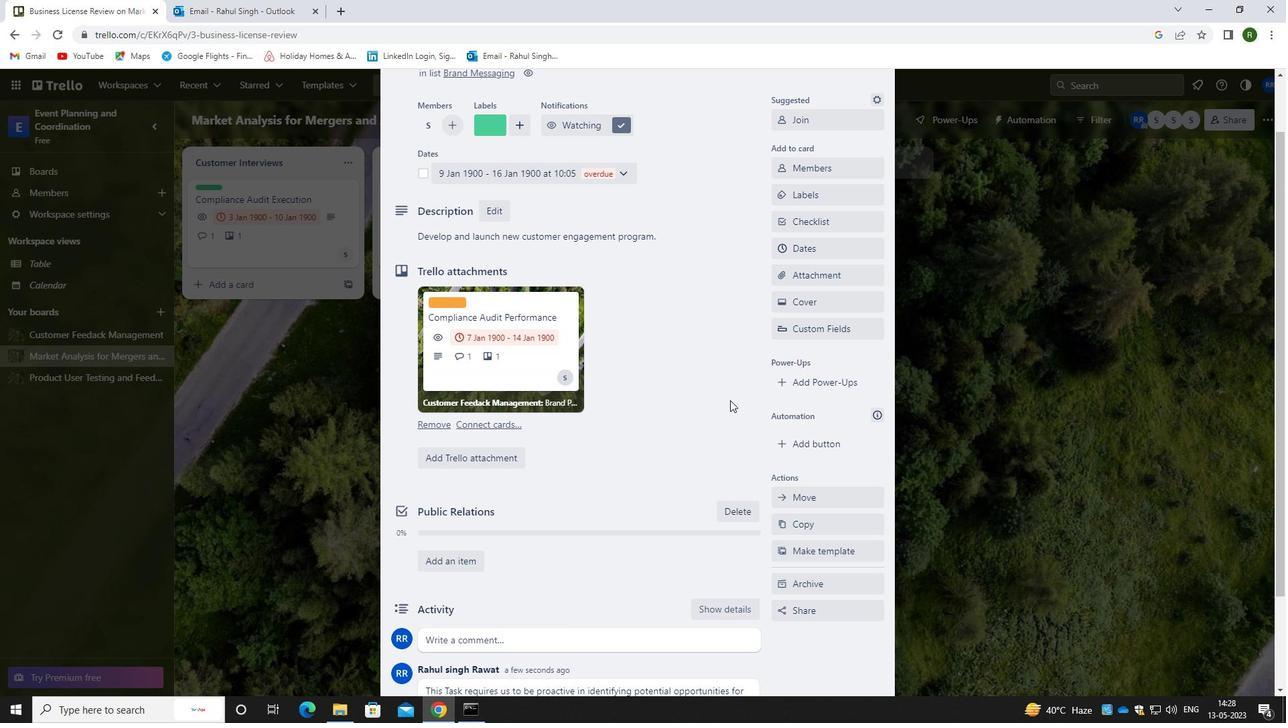 
